 Task: Look for space in Burgess Hill, United Kingdom from 3rd August, 2023 to 17th August, 2023 for 3 adults, 1 child in price range Rs.3000 to Rs.15000. Place can be entire place with 3 bedrooms having 4 beds and 2 bathrooms. Property type can be house, flat, guest house. Amenities needed are: wifi. Booking option can be shelf check-in. Required host language is English.
Action: Mouse moved to (412, 55)
Screenshot: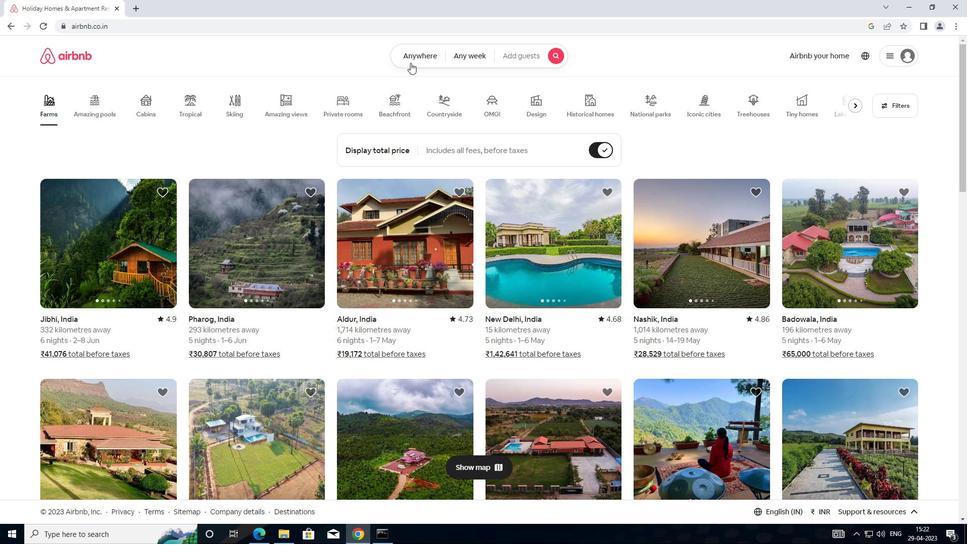 
Action: Mouse pressed left at (412, 55)
Screenshot: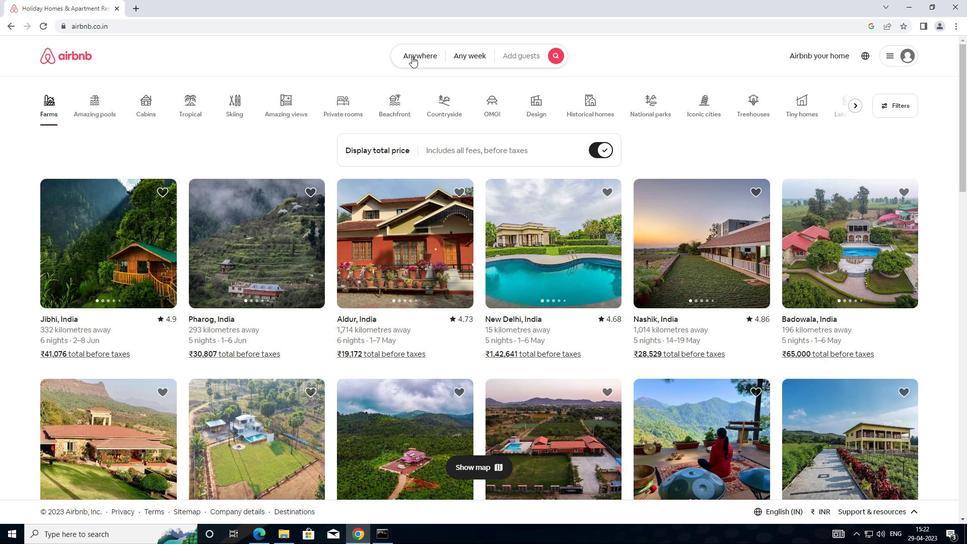 
Action: Mouse moved to (298, 93)
Screenshot: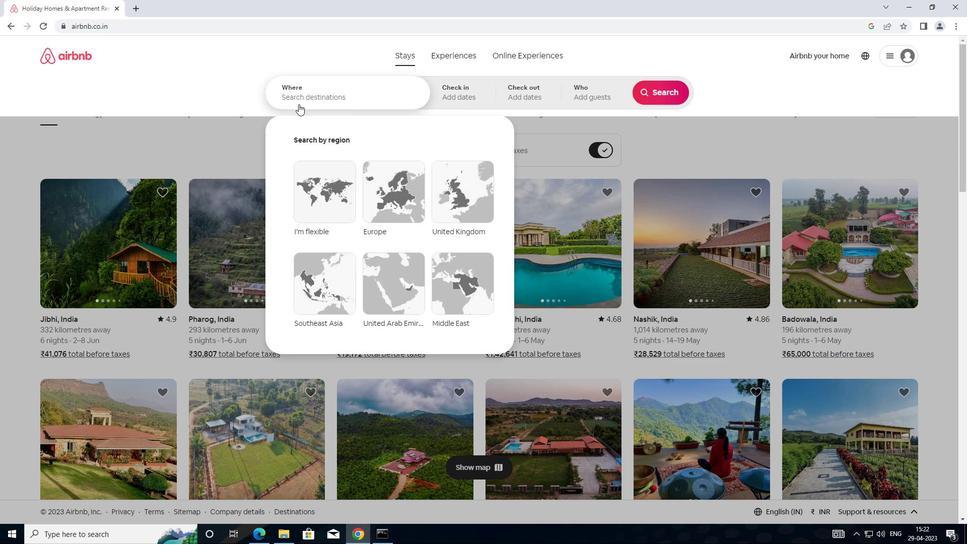 
Action: Mouse pressed left at (298, 93)
Screenshot: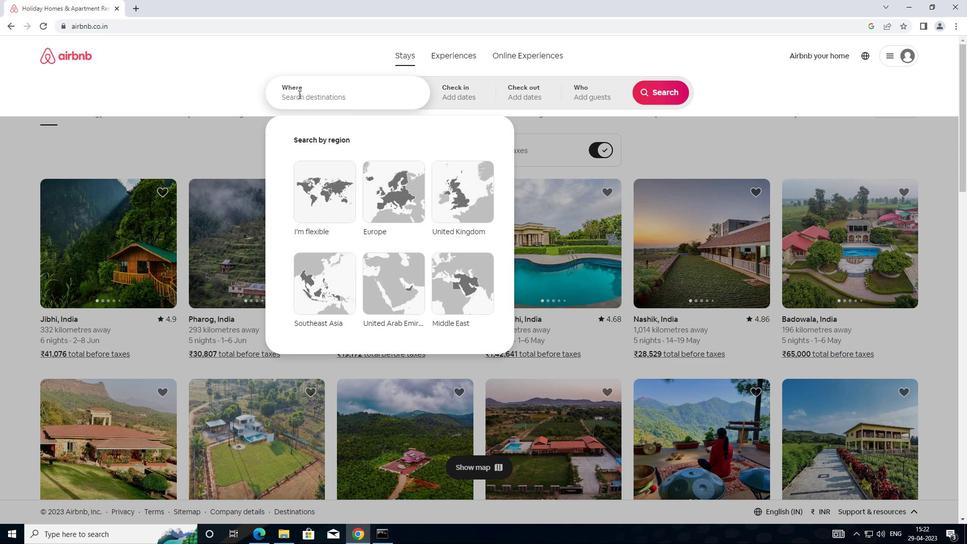 
Action: Mouse moved to (334, 103)
Screenshot: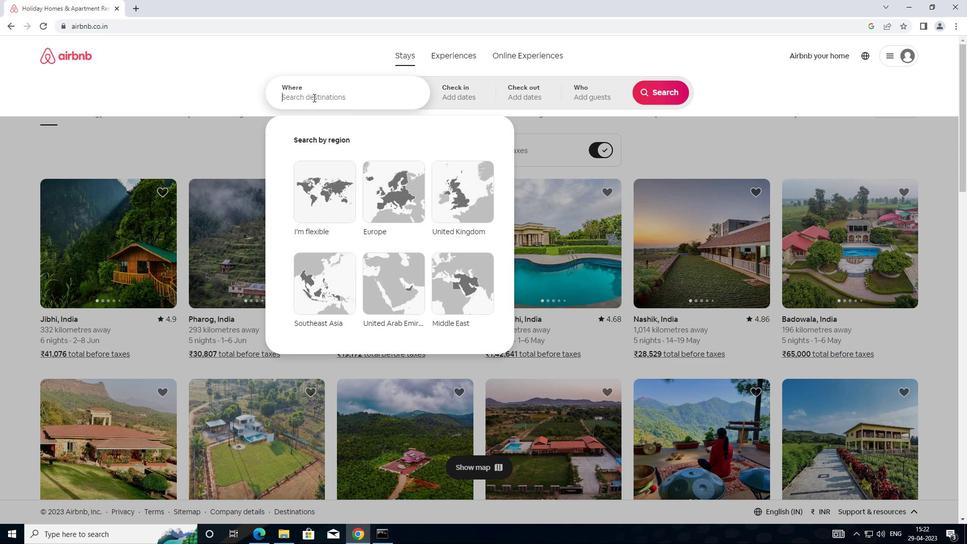 
Action: Key pressed <Key.shift>BURGESS<Key.space>HILL,<Key.shift>UNITED<Key.space>KINGDOM
Screenshot: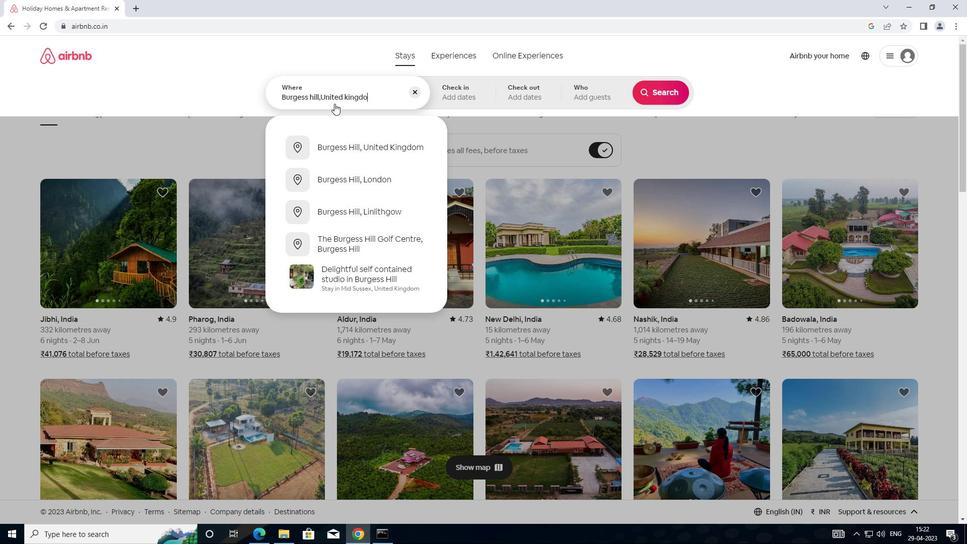 
Action: Mouse moved to (343, 151)
Screenshot: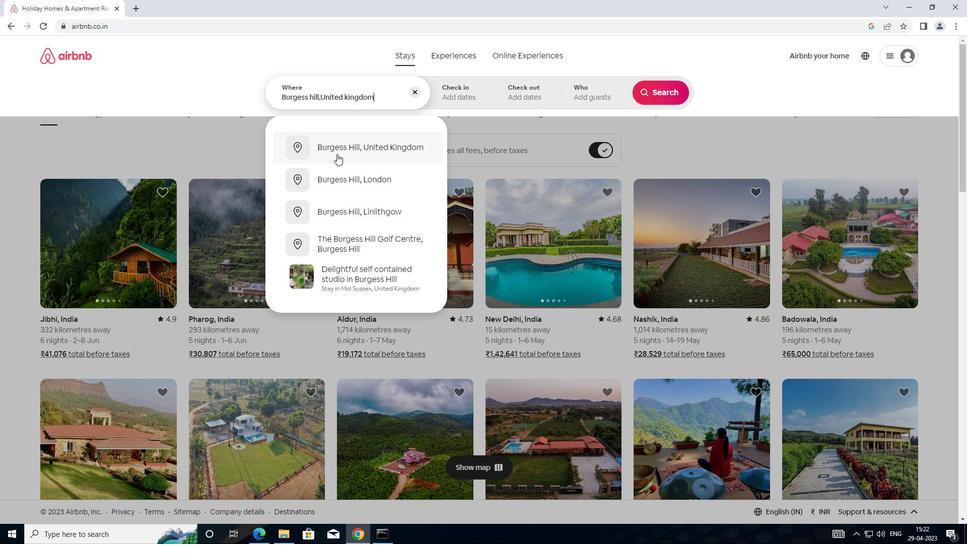 
Action: Mouse pressed left at (343, 151)
Screenshot: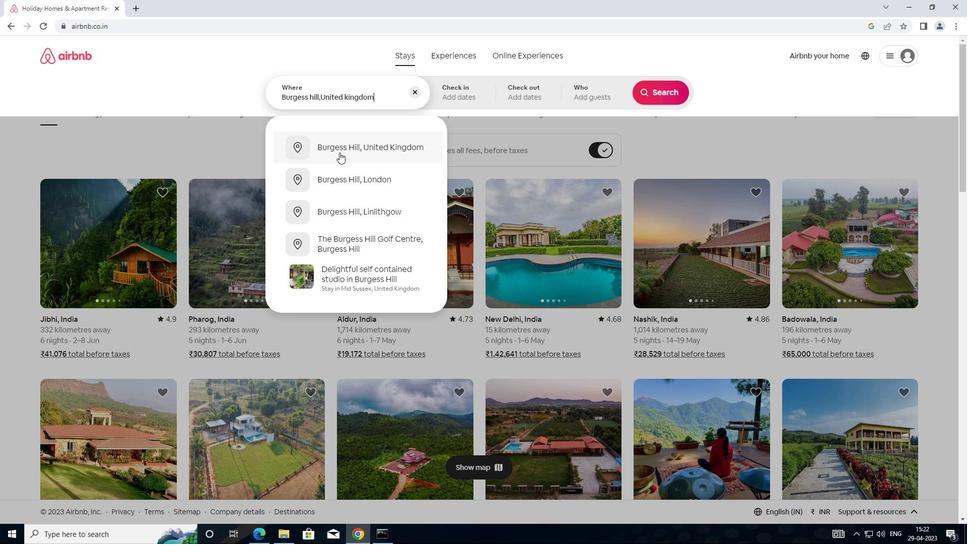 
Action: Mouse moved to (659, 175)
Screenshot: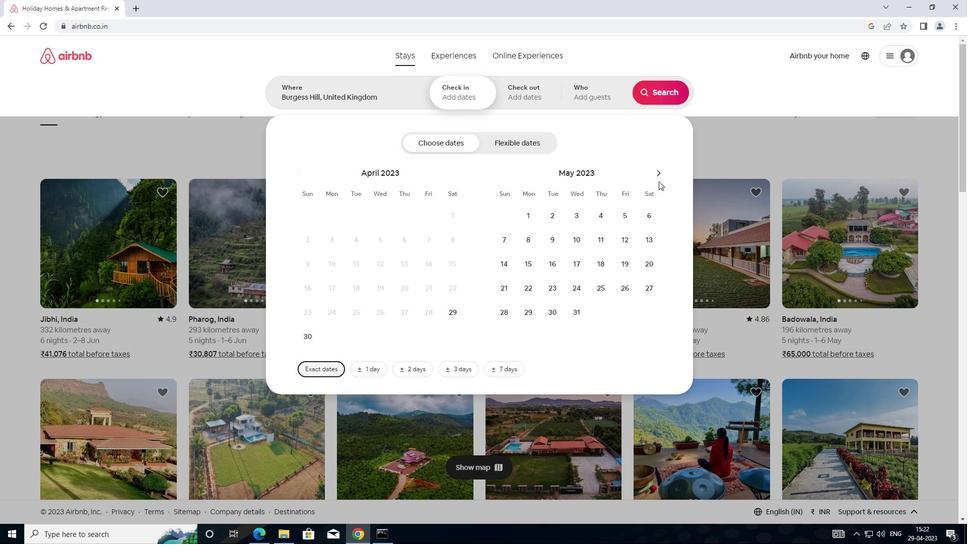 
Action: Mouse pressed left at (659, 175)
Screenshot: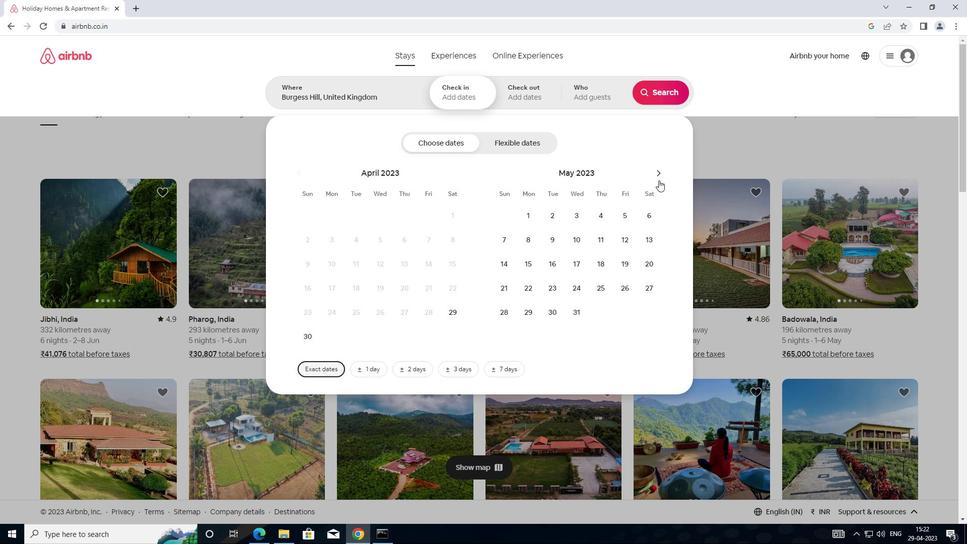 
Action: Mouse moved to (659, 175)
Screenshot: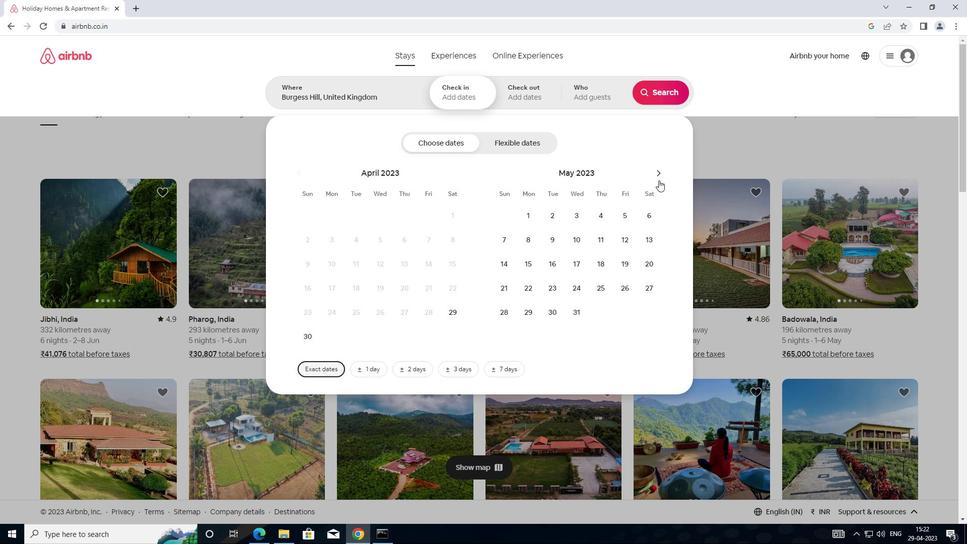 
Action: Mouse pressed left at (659, 175)
Screenshot: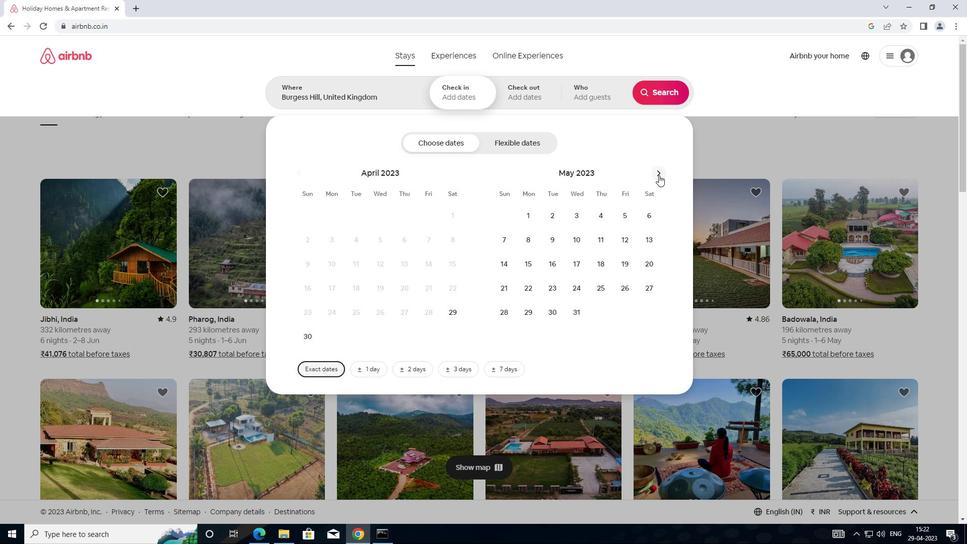 
Action: Mouse pressed left at (659, 175)
Screenshot: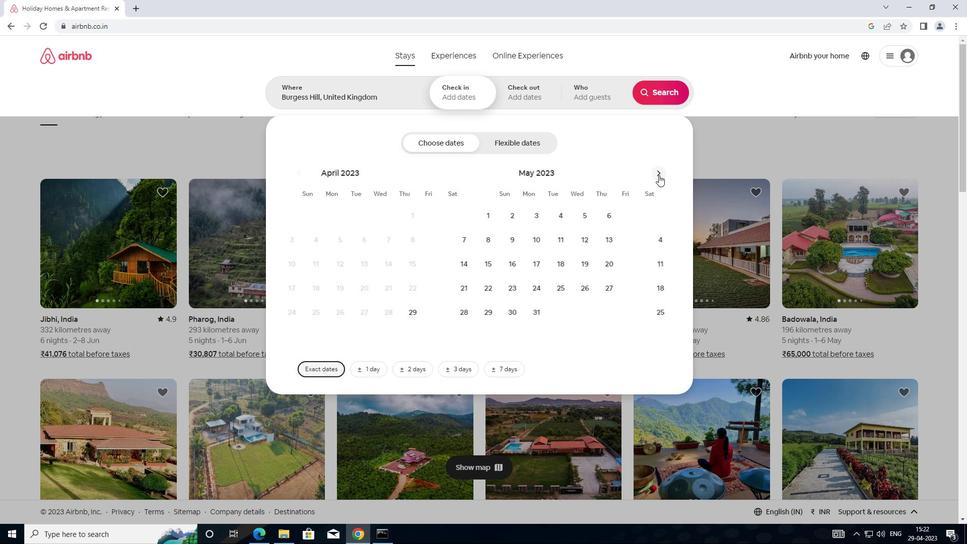 
Action: Mouse pressed left at (659, 175)
Screenshot: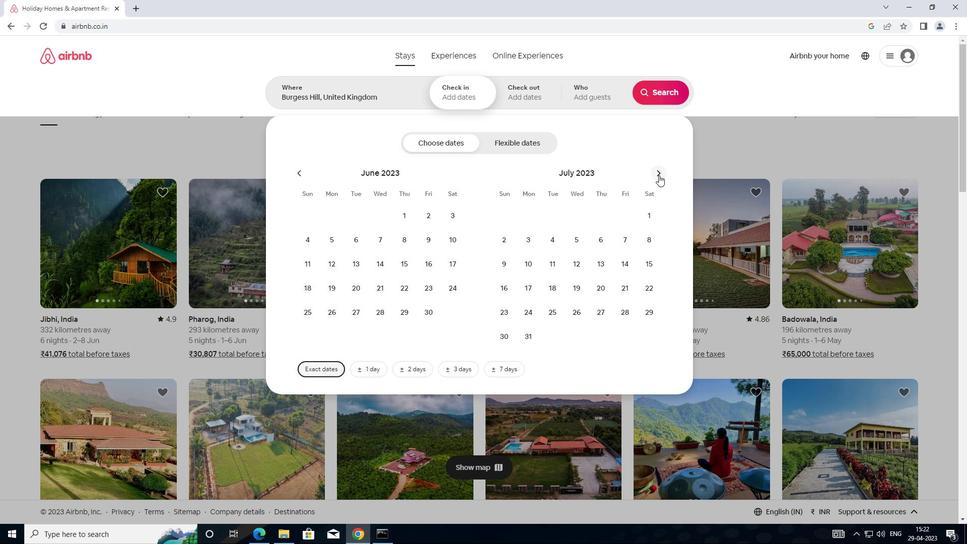 
Action: Mouse moved to (603, 219)
Screenshot: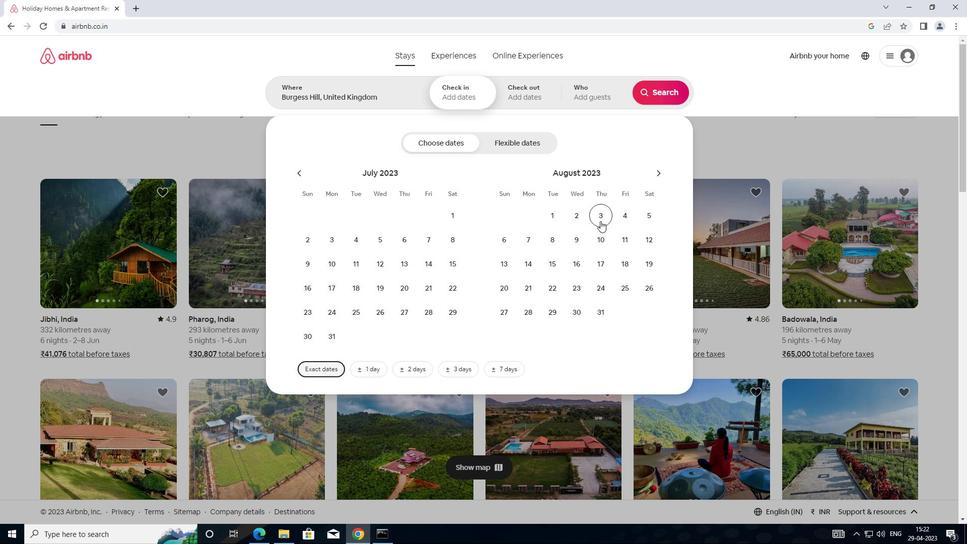 
Action: Mouse pressed left at (603, 219)
Screenshot: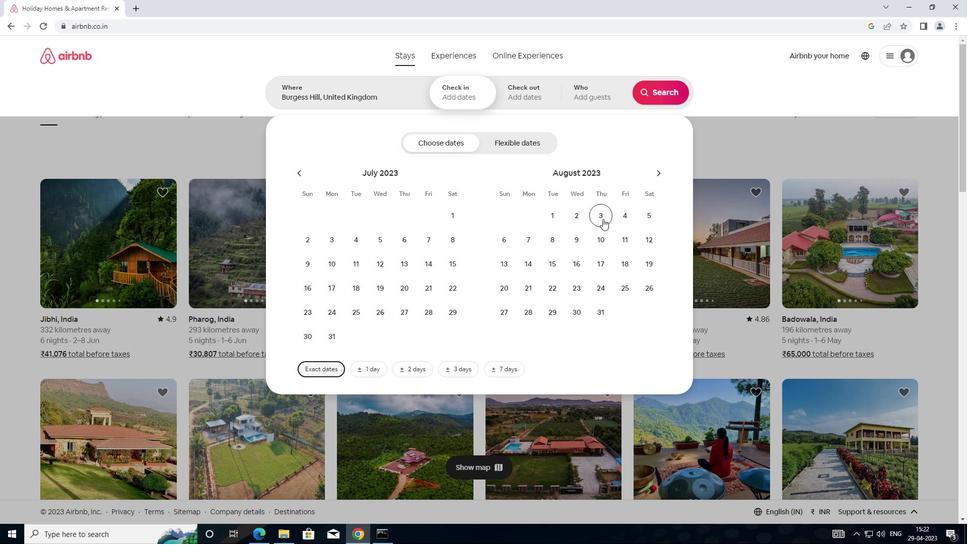 
Action: Mouse moved to (608, 260)
Screenshot: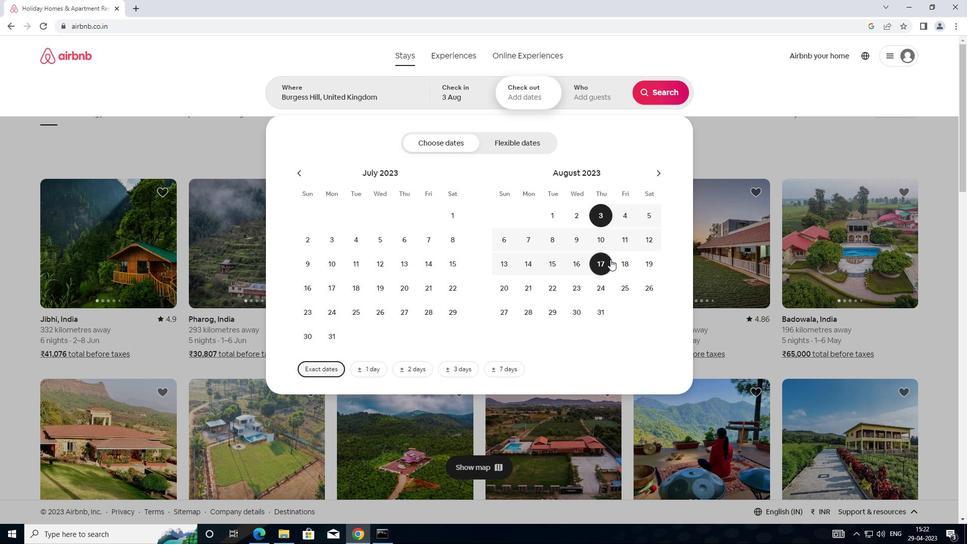 
Action: Mouse pressed left at (608, 260)
Screenshot: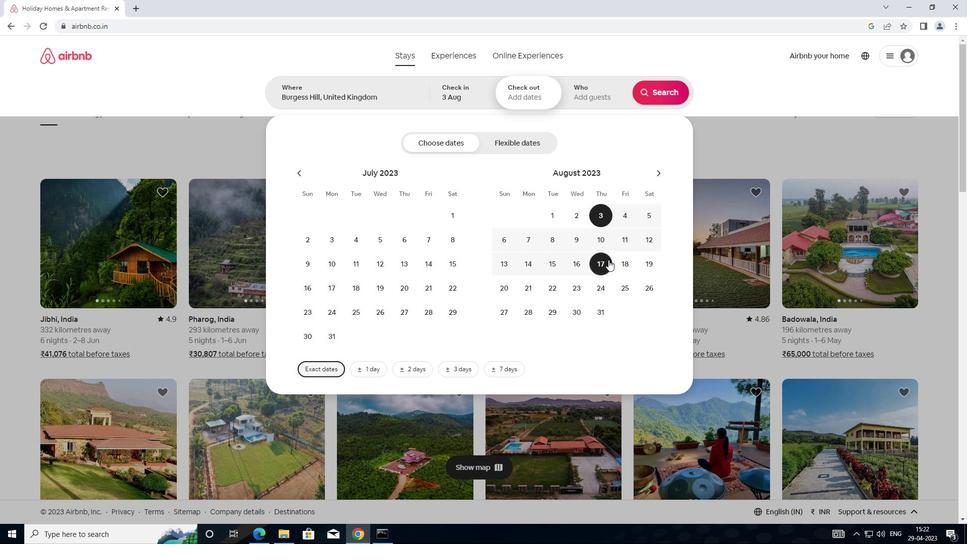 
Action: Mouse moved to (595, 97)
Screenshot: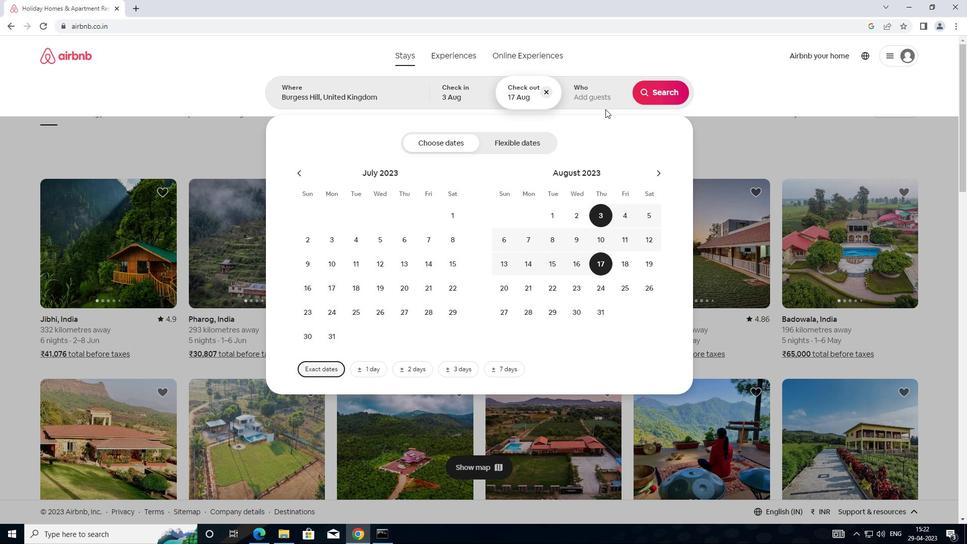 
Action: Mouse pressed left at (595, 97)
Screenshot: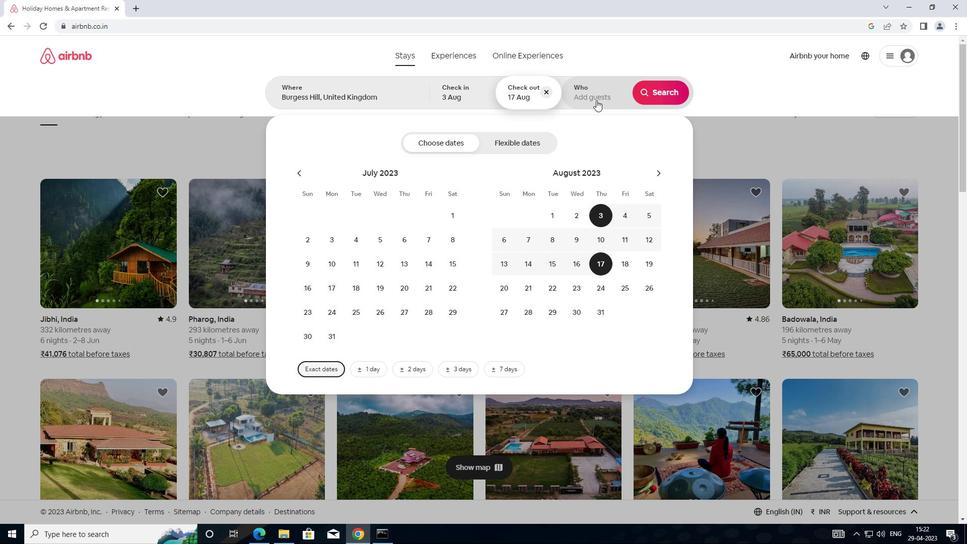 
Action: Mouse moved to (662, 146)
Screenshot: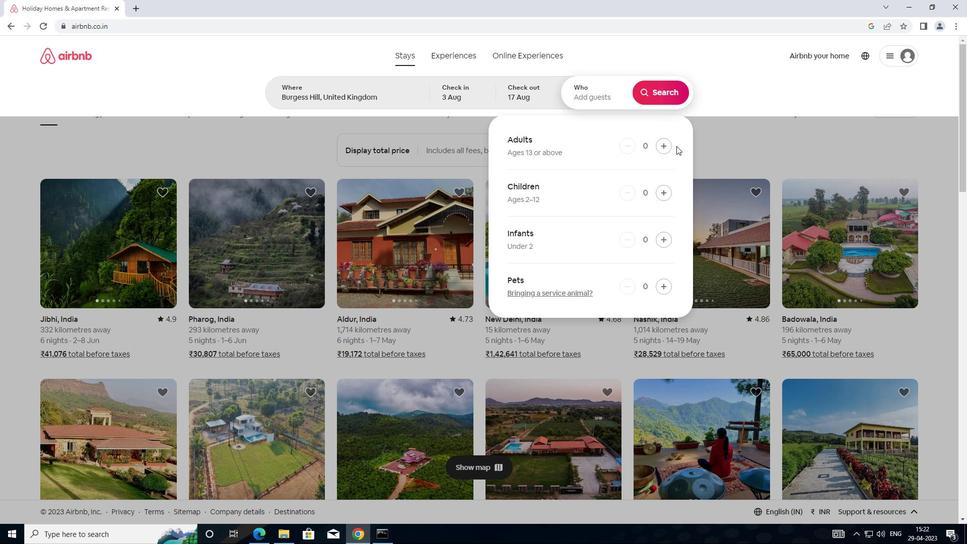 
Action: Mouse pressed left at (662, 146)
Screenshot: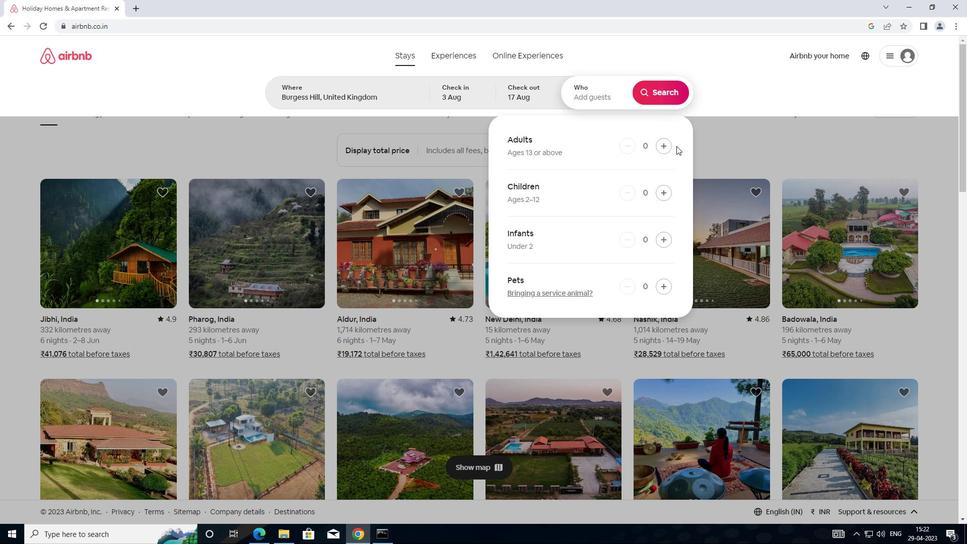 
Action: Mouse moved to (662, 145)
Screenshot: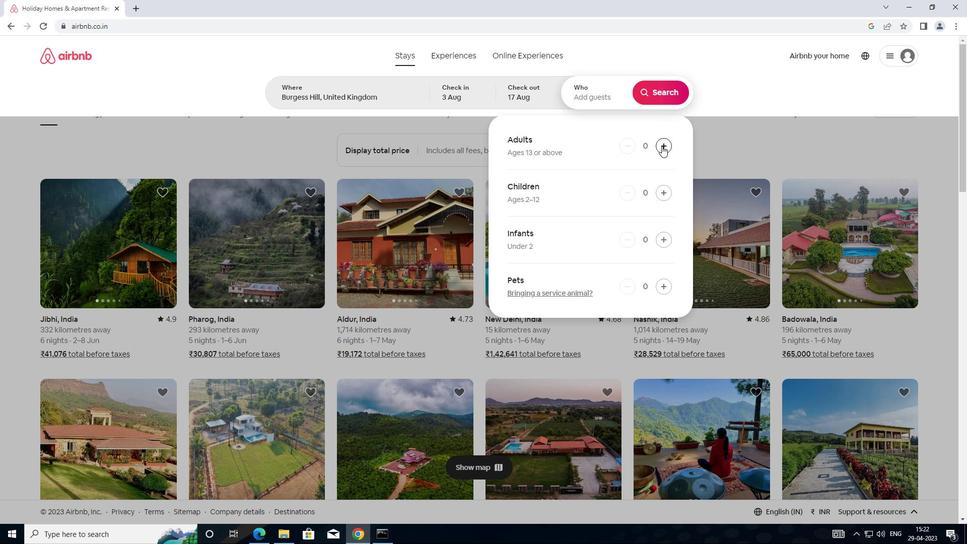 
Action: Mouse pressed left at (662, 145)
Screenshot: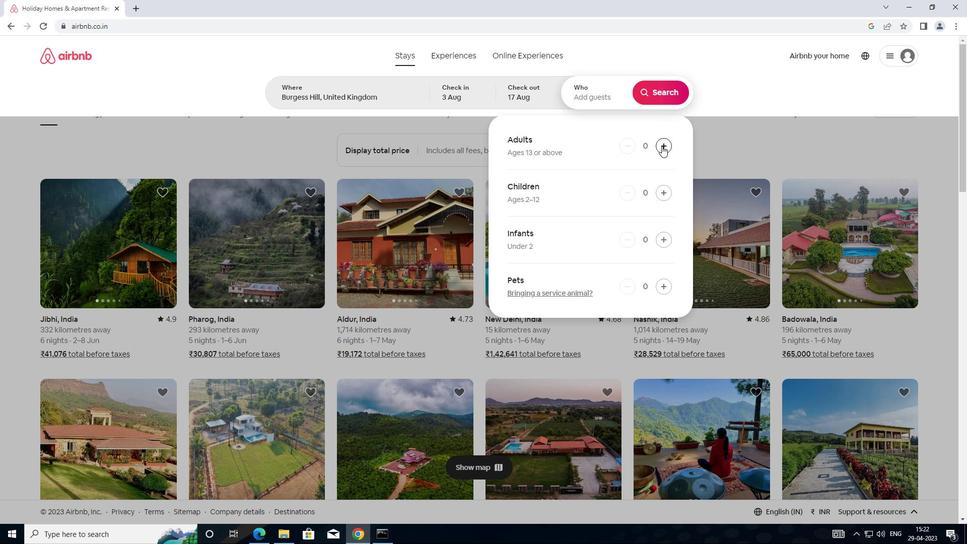 
Action: Mouse moved to (662, 146)
Screenshot: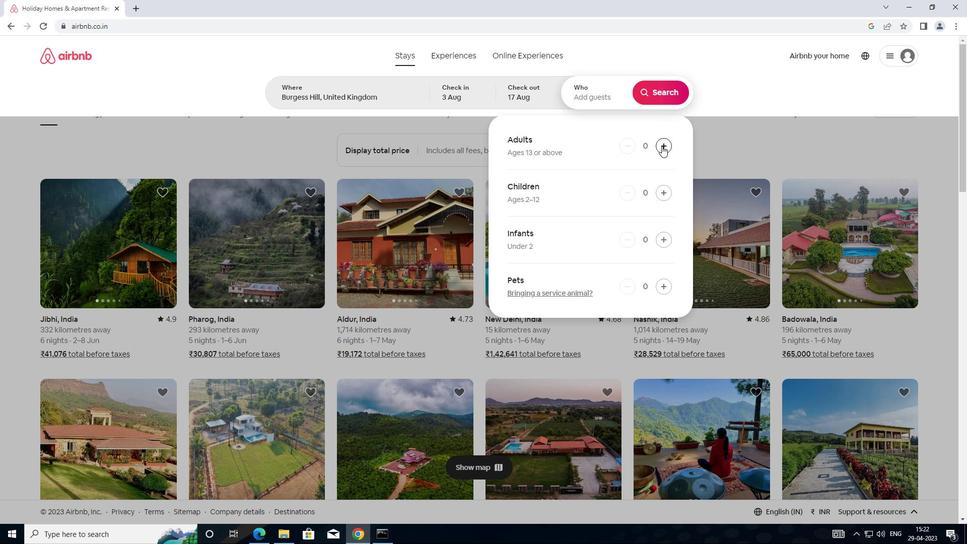 
Action: Mouse pressed left at (662, 146)
Screenshot: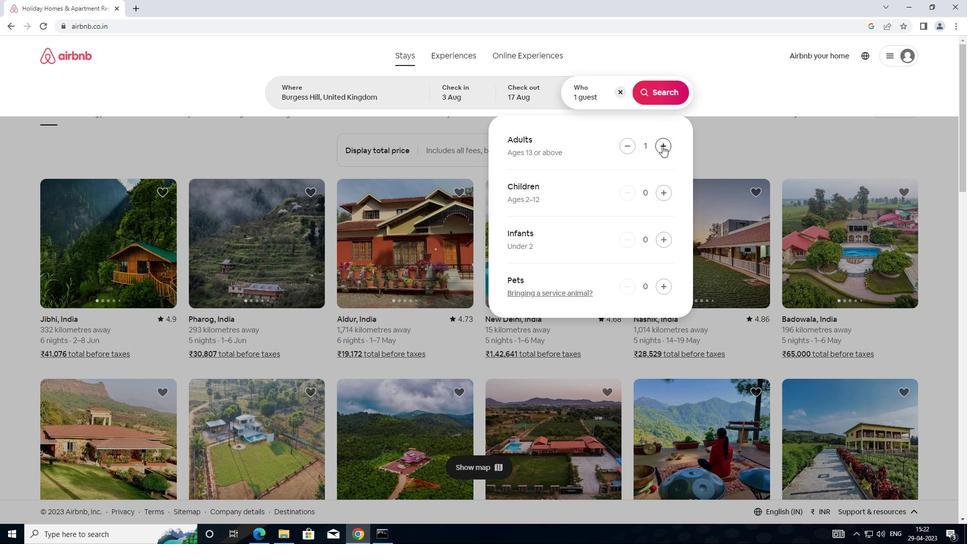 
Action: Mouse moved to (663, 195)
Screenshot: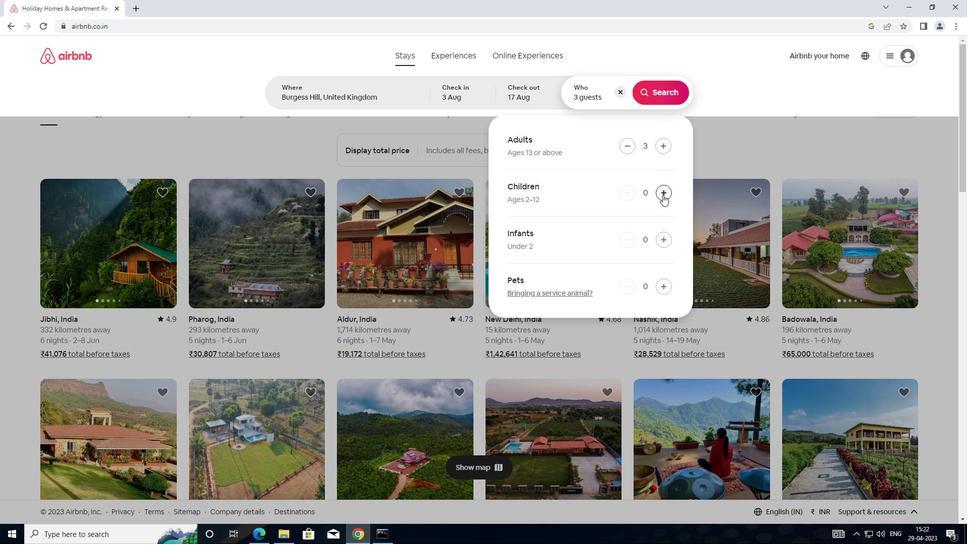
Action: Mouse pressed left at (663, 195)
Screenshot: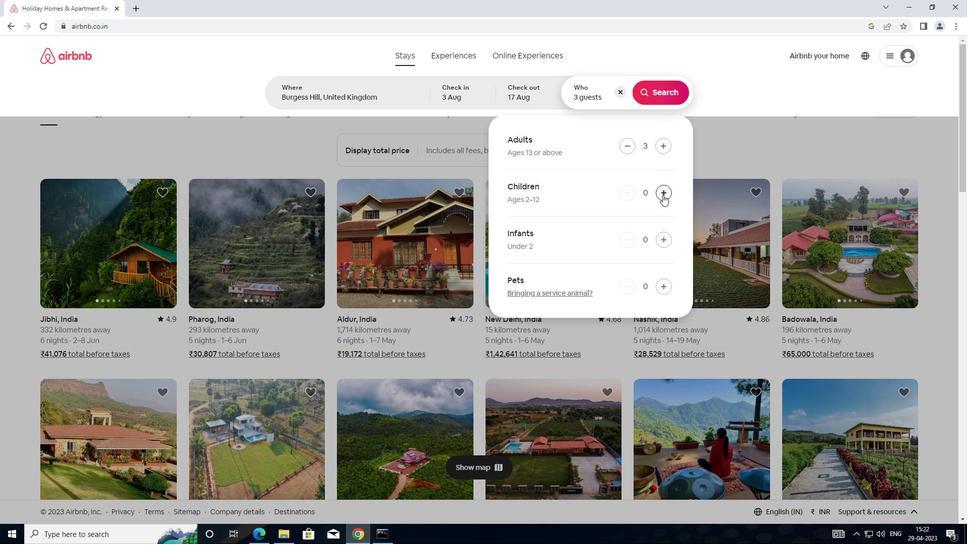
Action: Mouse moved to (674, 91)
Screenshot: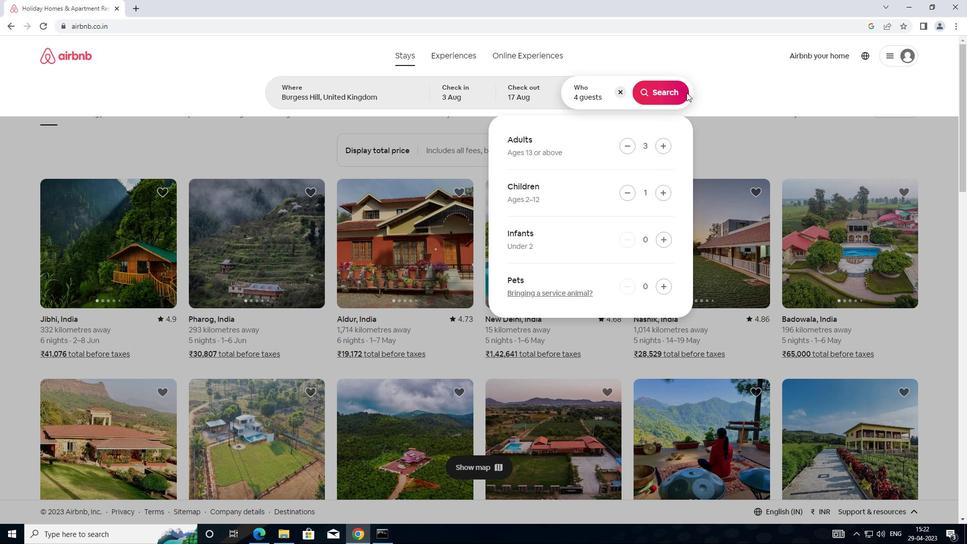 
Action: Mouse pressed left at (674, 91)
Screenshot: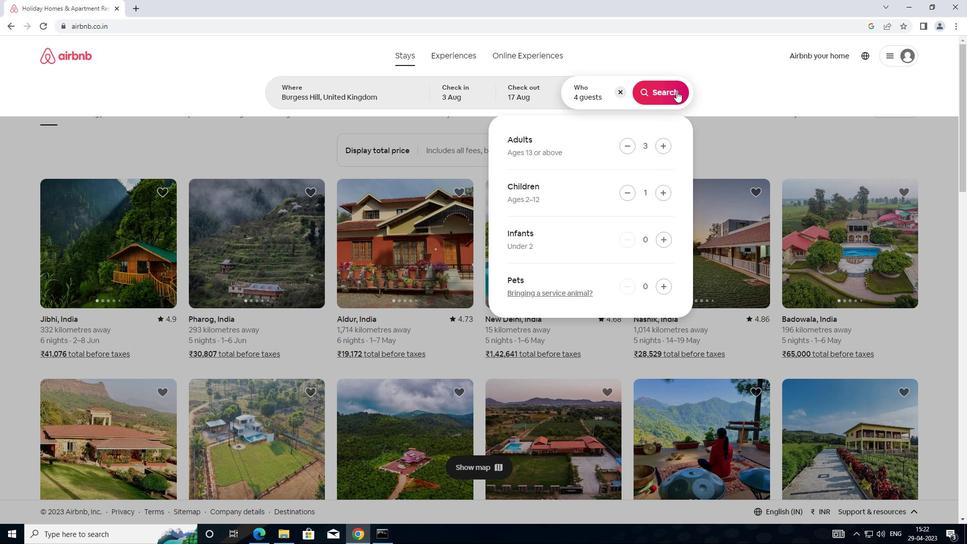 
Action: Mouse moved to (925, 94)
Screenshot: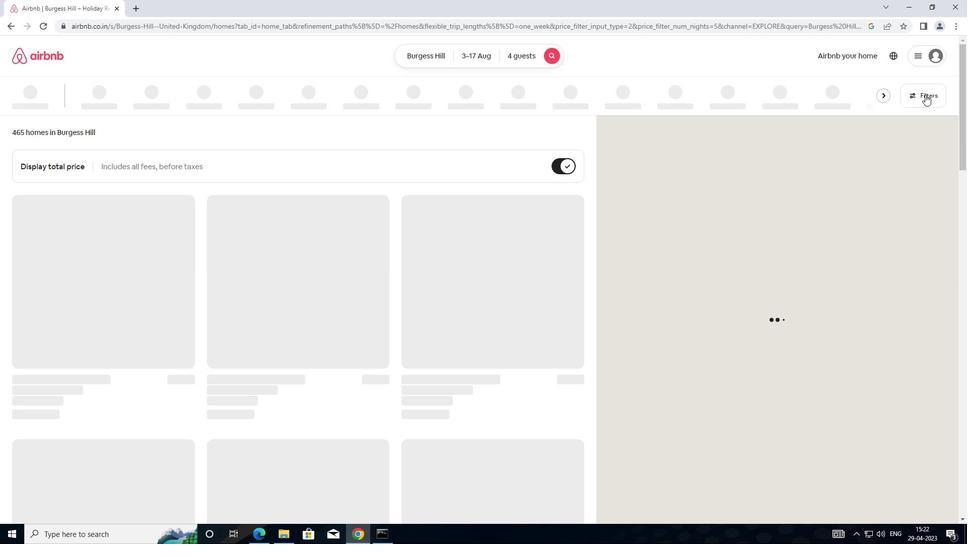 
Action: Mouse pressed left at (925, 94)
Screenshot: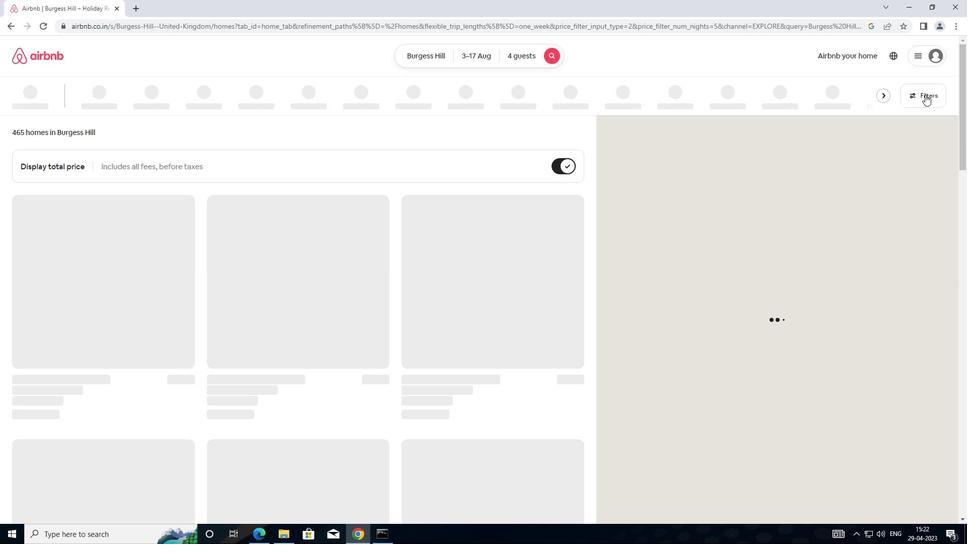 
Action: Mouse moved to (369, 226)
Screenshot: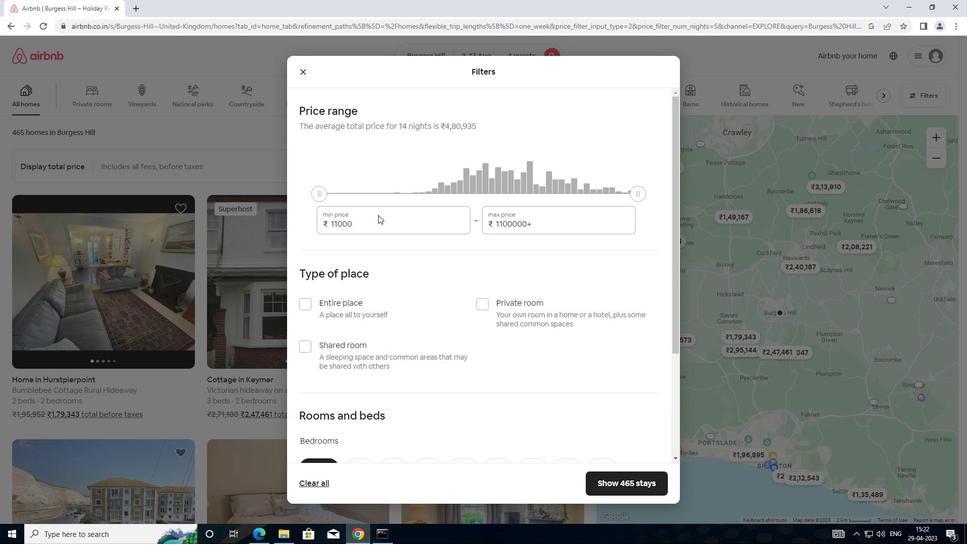 
Action: Mouse pressed left at (369, 226)
Screenshot: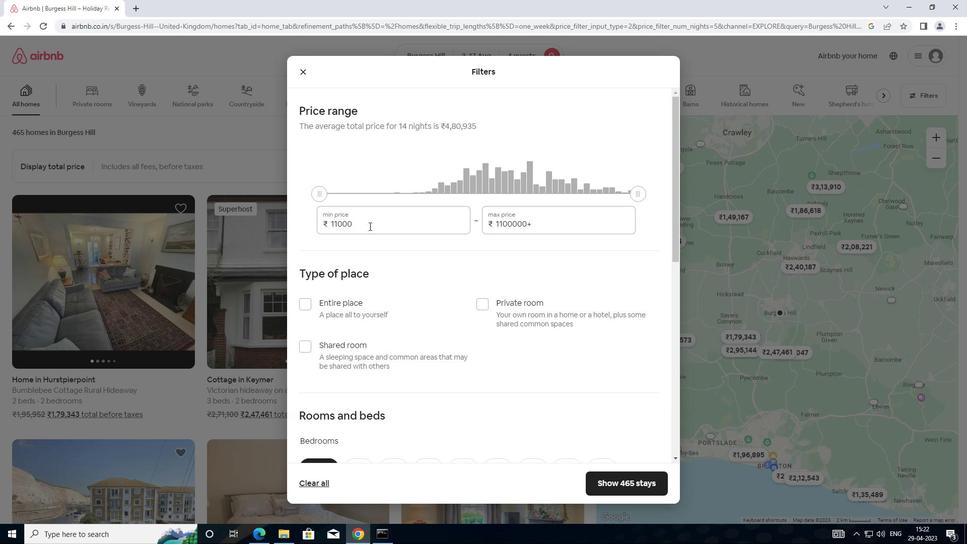 
Action: Mouse moved to (322, 228)
Screenshot: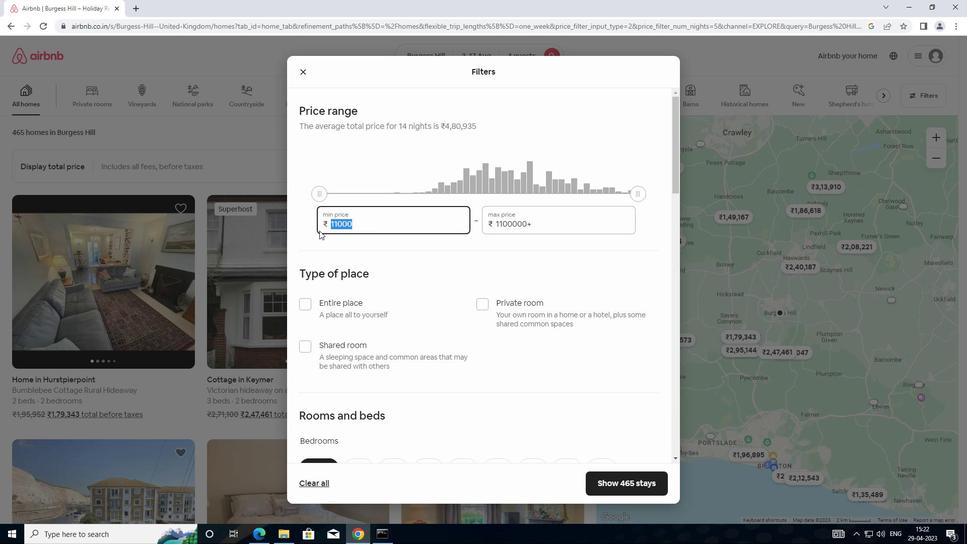 
Action: Key pressed 3000
Screenshot: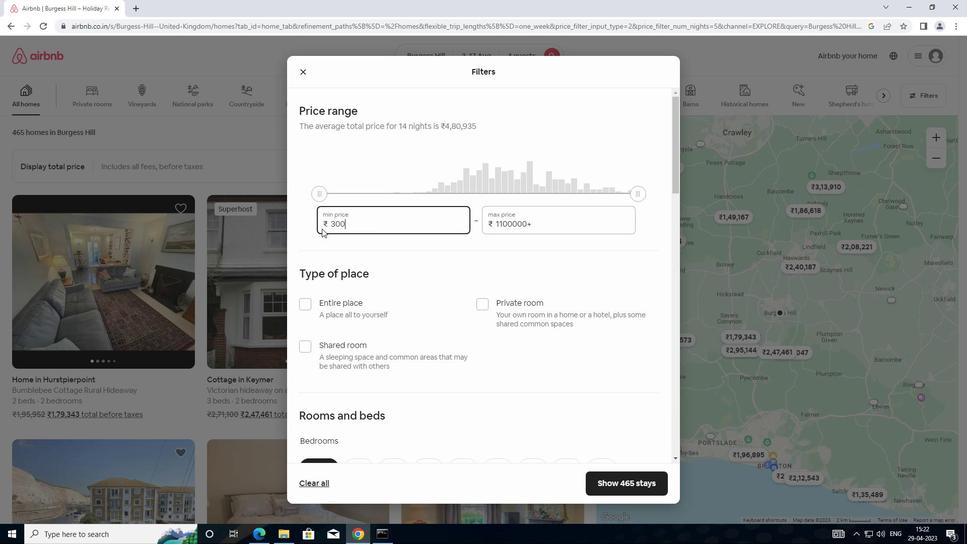 
Action: Mouse moved to (552, 229)
Screenshot: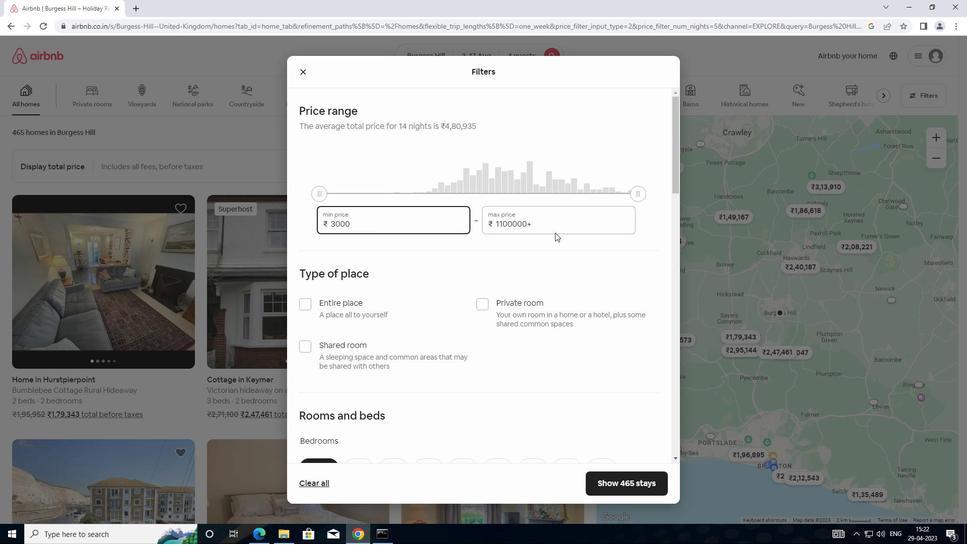 
Action: Mouse pressed left at (552, 229)
Screenshot: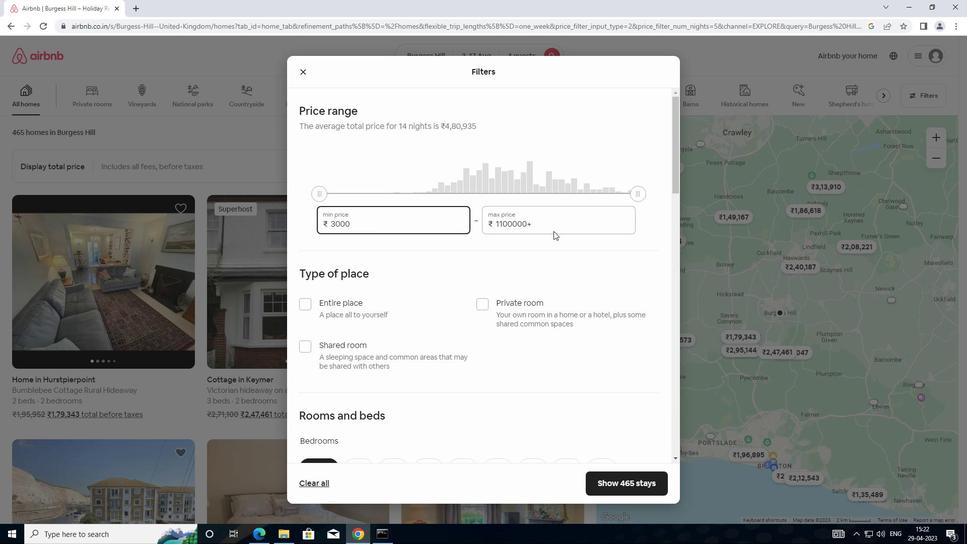 
Action: Mouse moved to (532, 224)
Screenshot: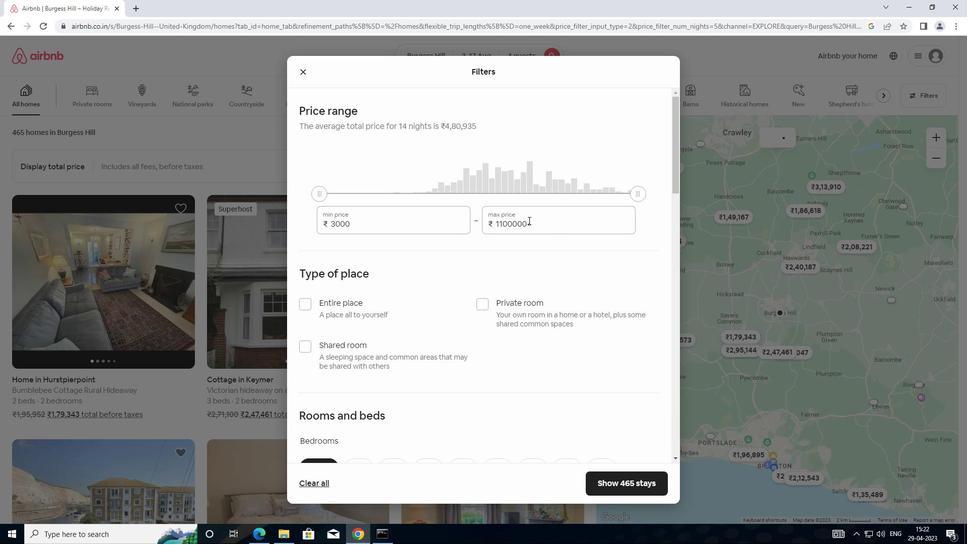 
Action: Mouse pressed left at (532, 224)
Screenshot: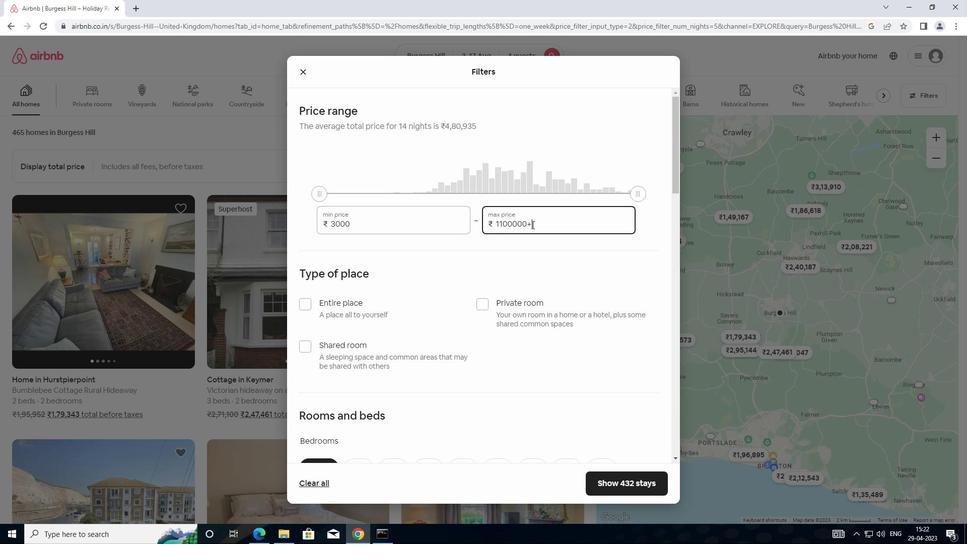 
Action: Mouse moved to (492, 228)
Screenshot: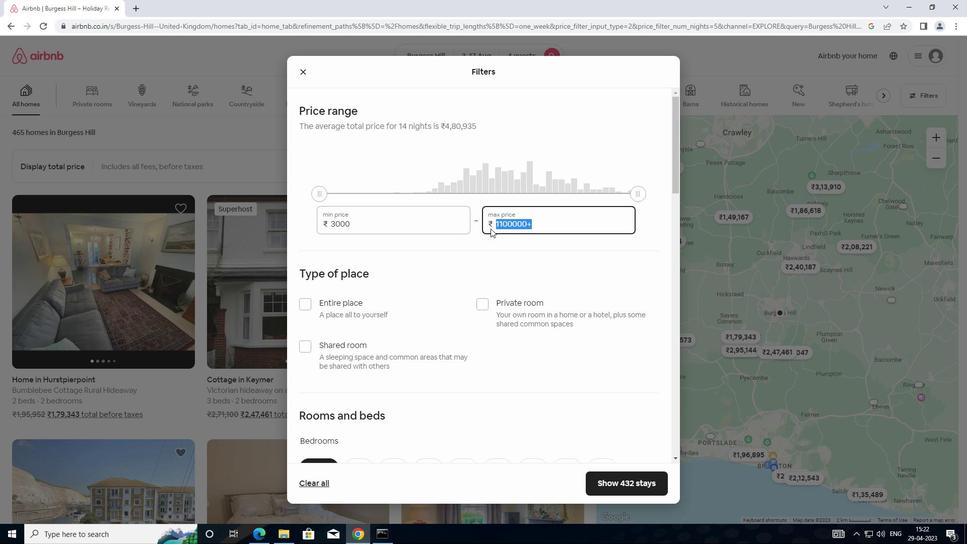 
Action: Key pressed 1
Screenshot: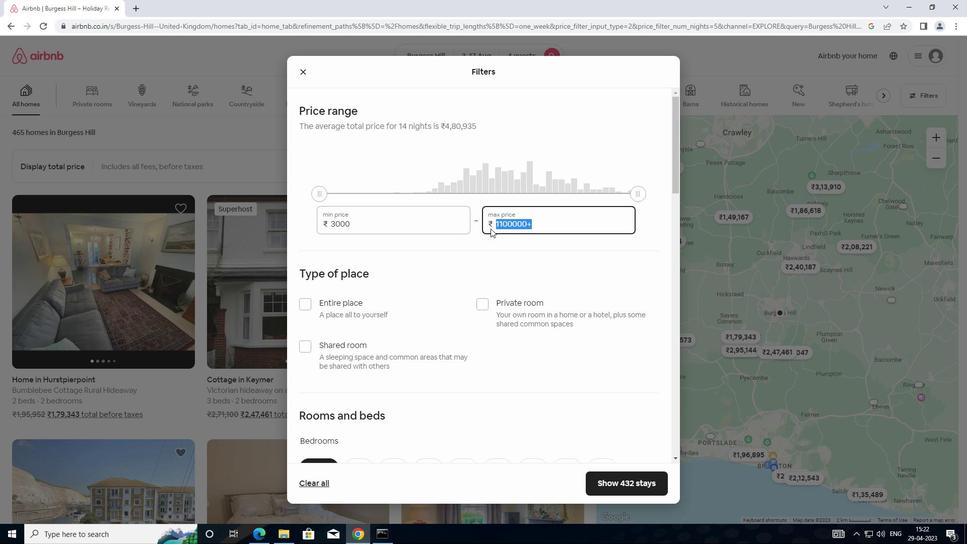 
Action: Mouse moved to (496, 228)
Screenshot: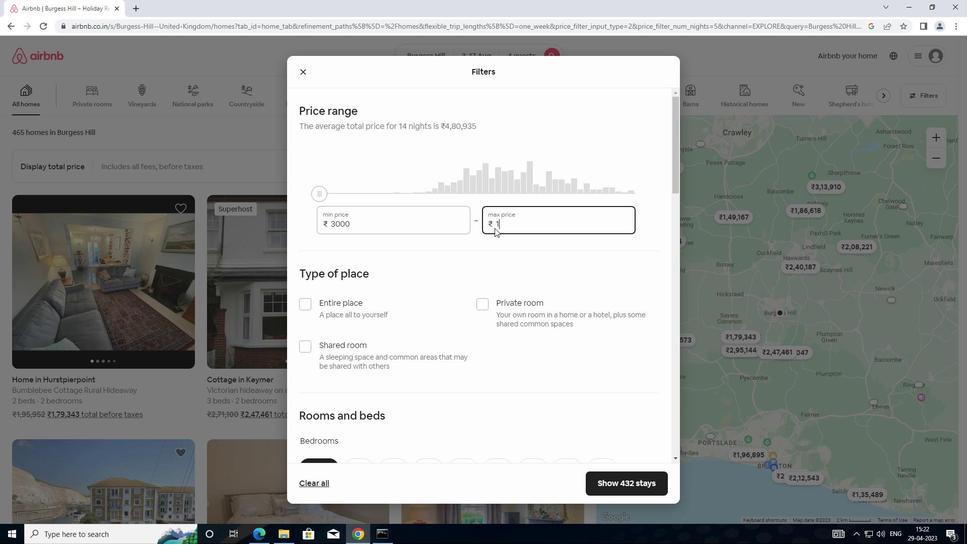 
Action: Key pressed 5
Screenshot: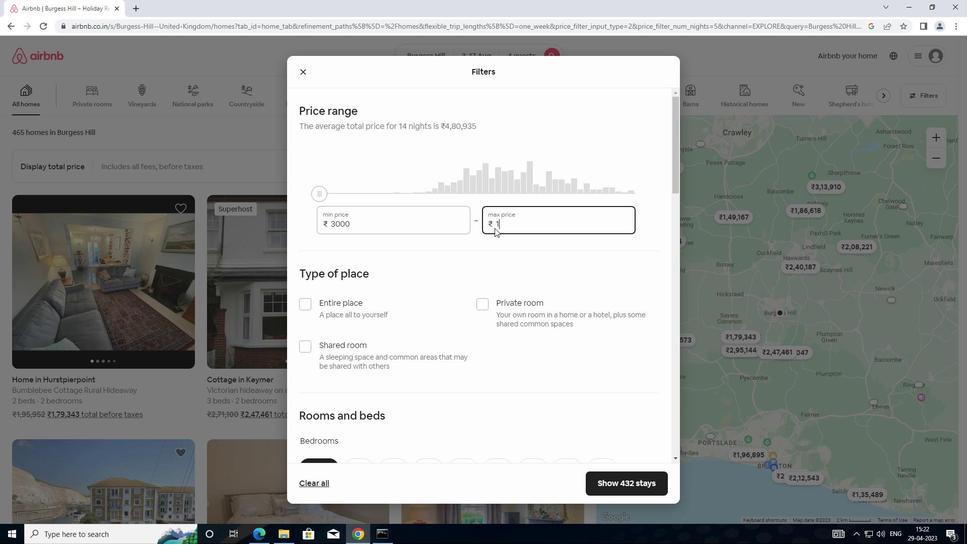 
Action: Mouse moved to (498, 227)
Screenshot: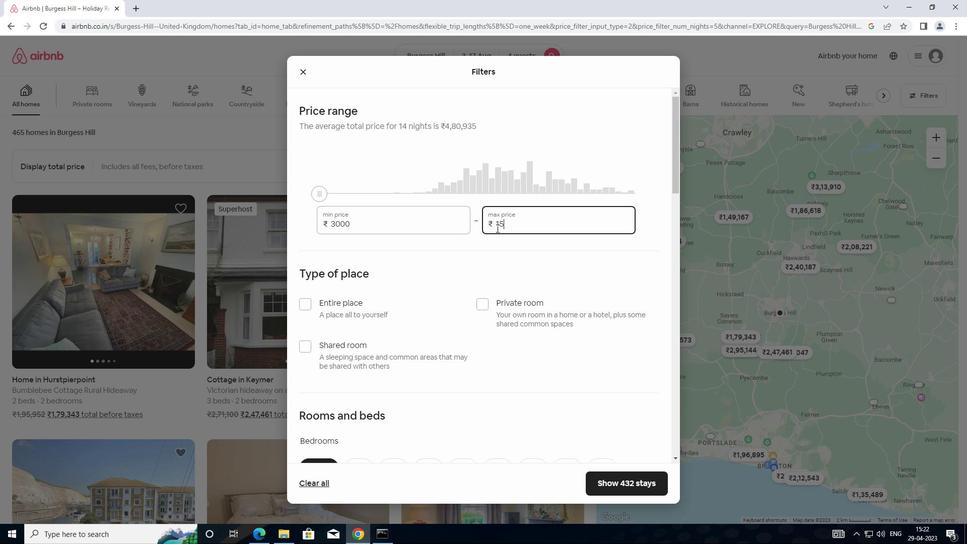 
Action: Key pressed 000
Screenshot: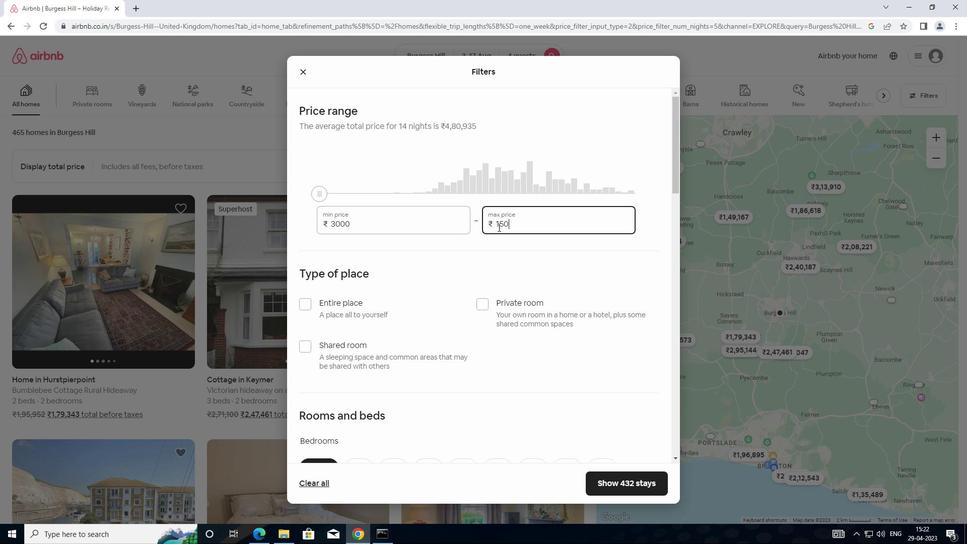 
Action: Mouse moved to (488, 255)
Screenshot: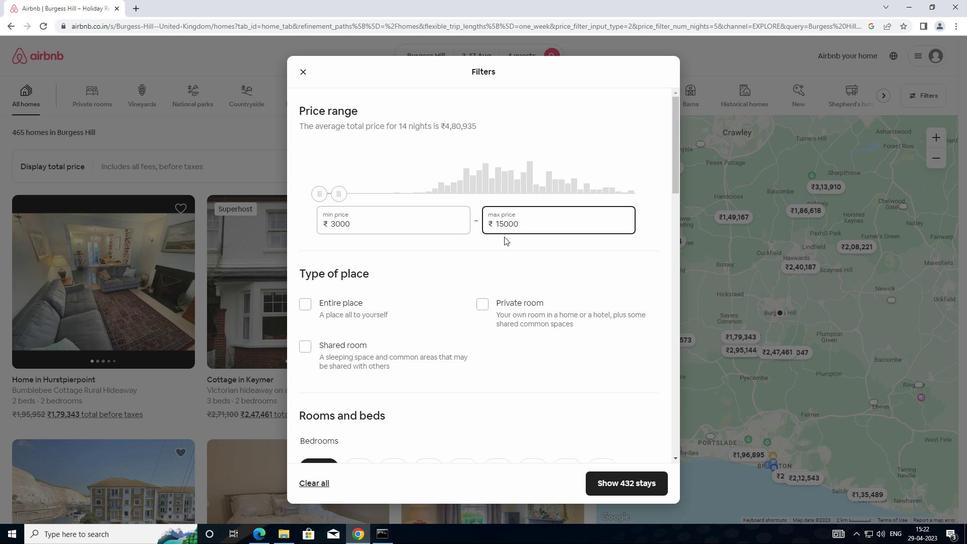 
Action: Mouse scrolled (488, 254) with delta (0, 0)
Screenshot: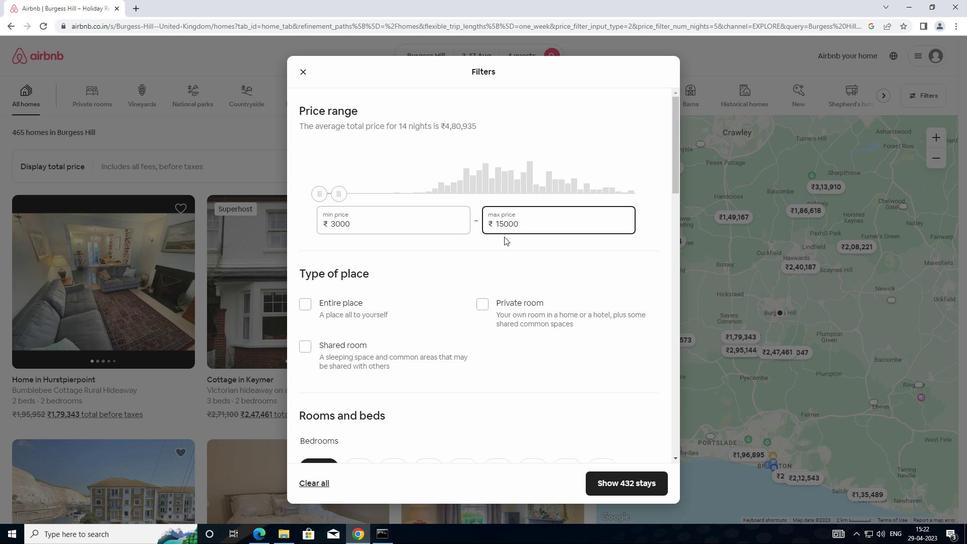 
Action: Mouse moved to (482, 260)
Screenshot: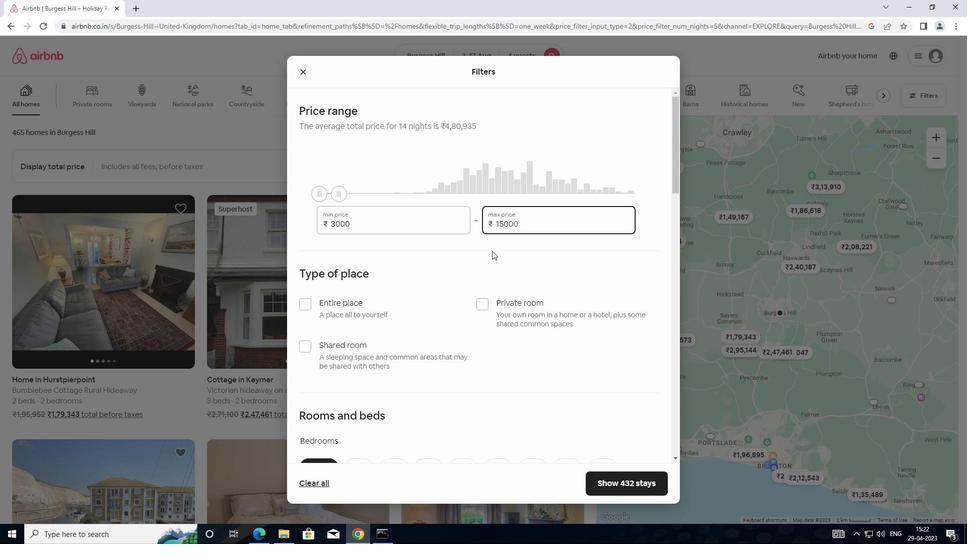 
Action: Mouse scrolled (482, 259) with delta (0, 0)
Screenshot: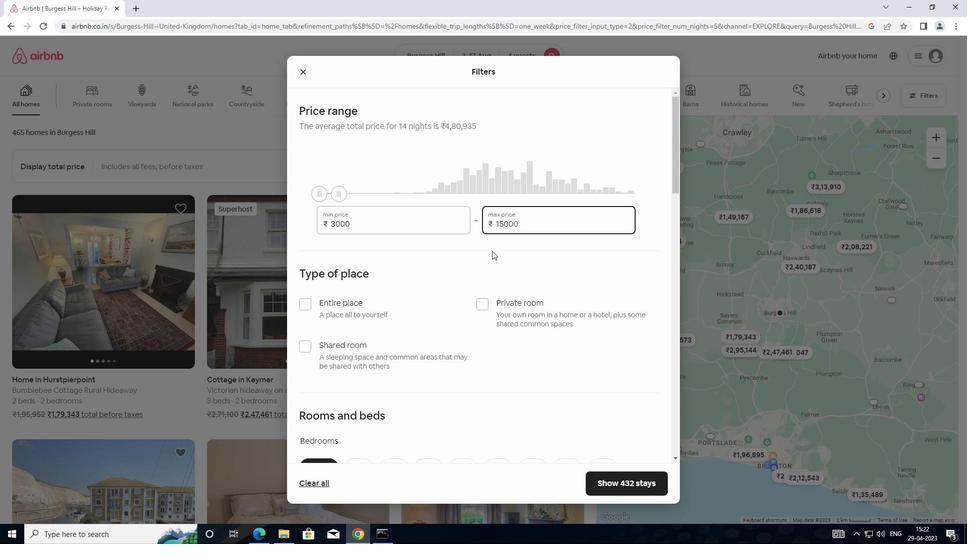 
Action: Mouse moved to (310, 206)
Screenshot: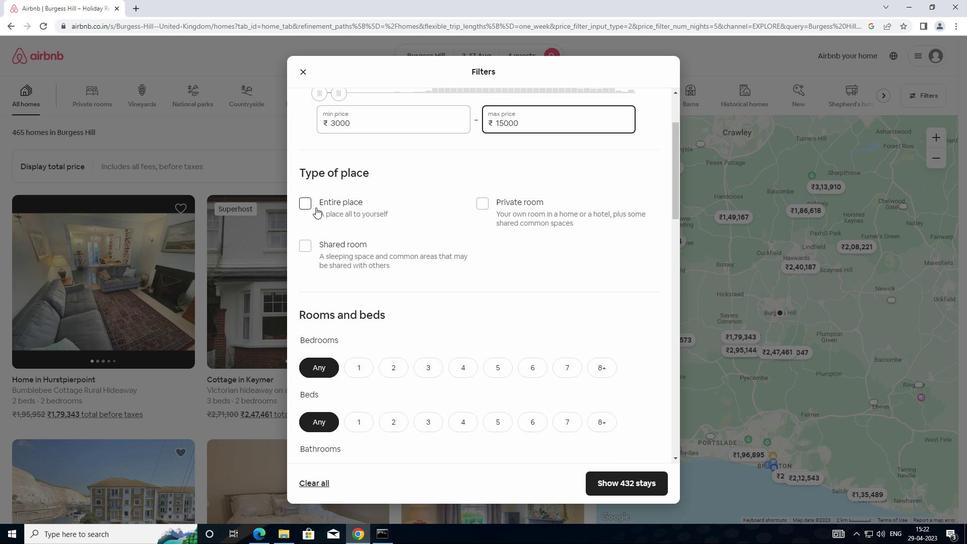 
Action: Mouse pressed left at (310, 206)
Screenshot: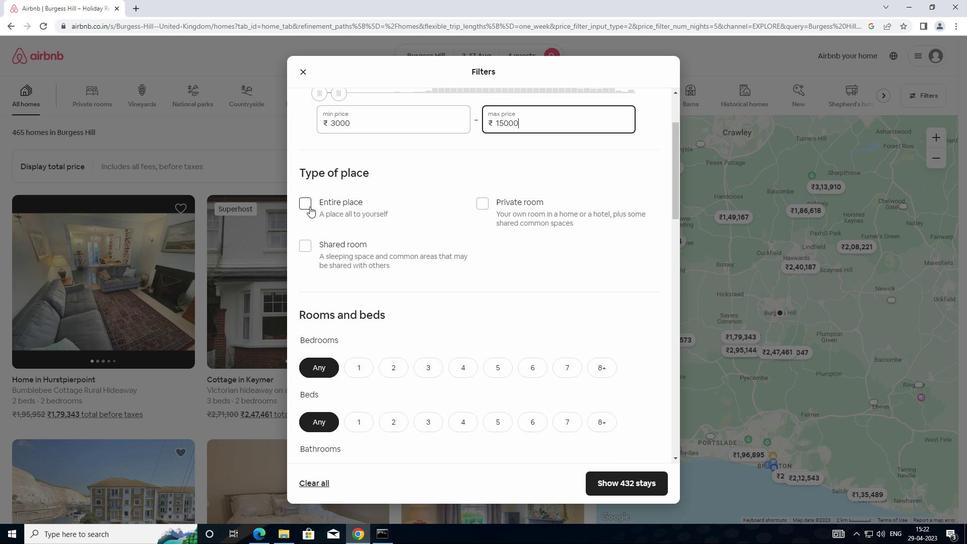 
Action: Mouse moved to (418, 243)
Screenshot: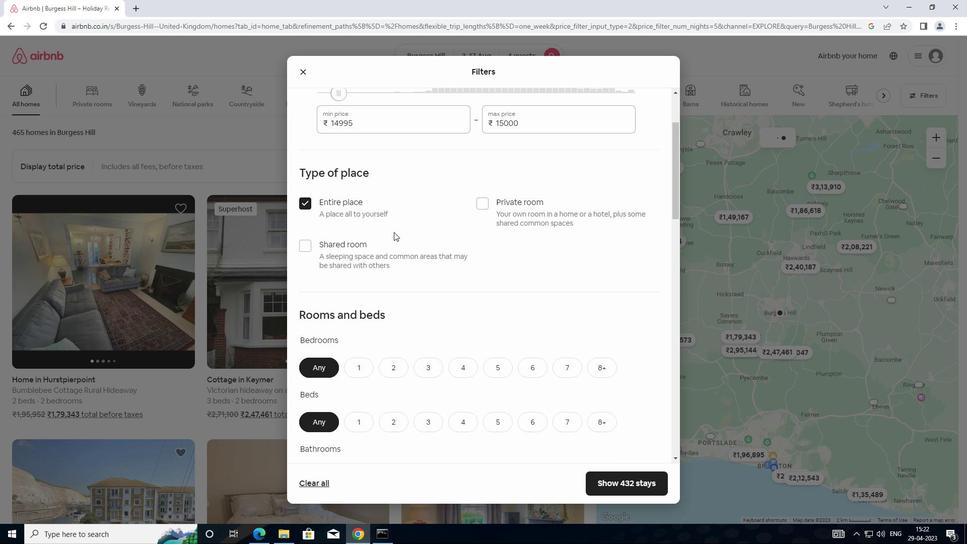 
Action: Mouse scrolled (418, 242) with delta (0, 0)
Screenshot: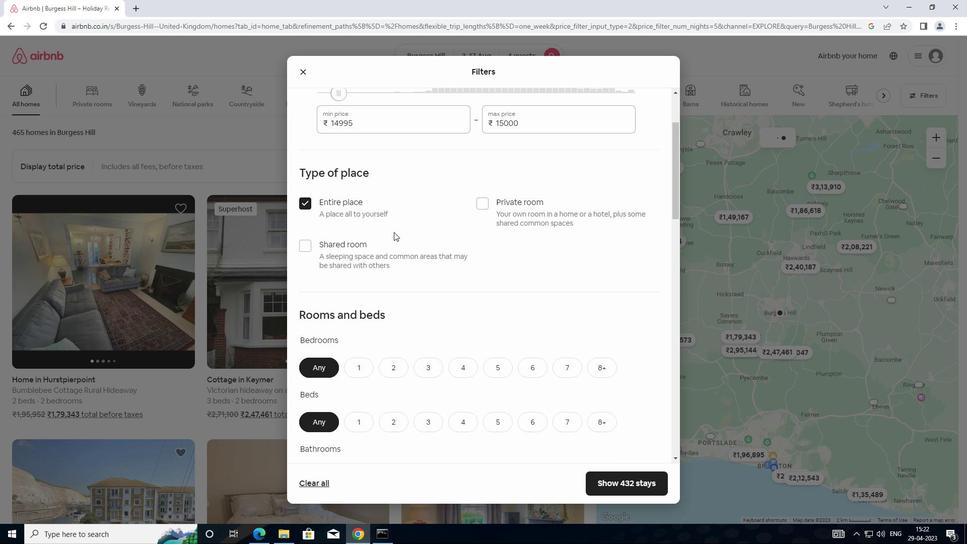 
Action: Mouse moved to (424, 253)
Screenshot: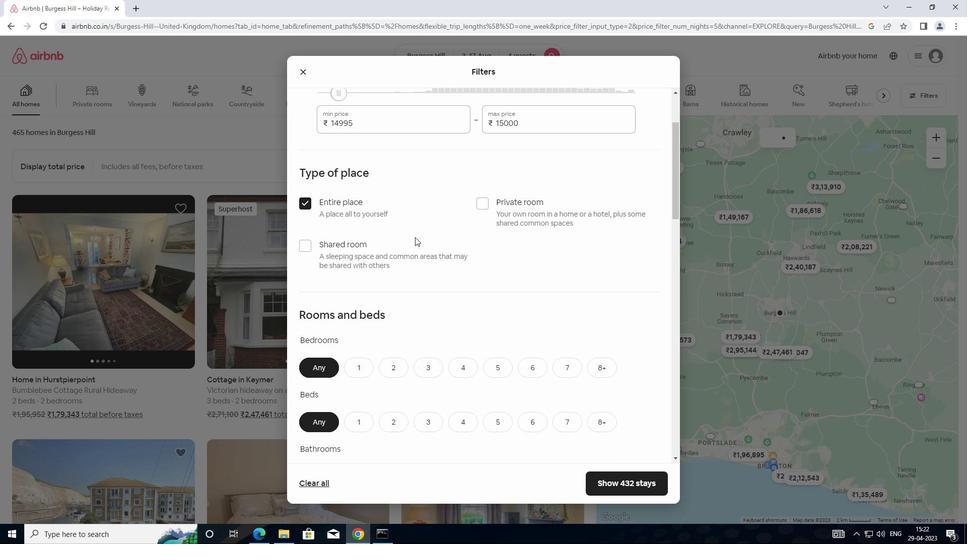 
Action: Mouse scrolled (424, 253) with delta (0, 0)
Screenshot: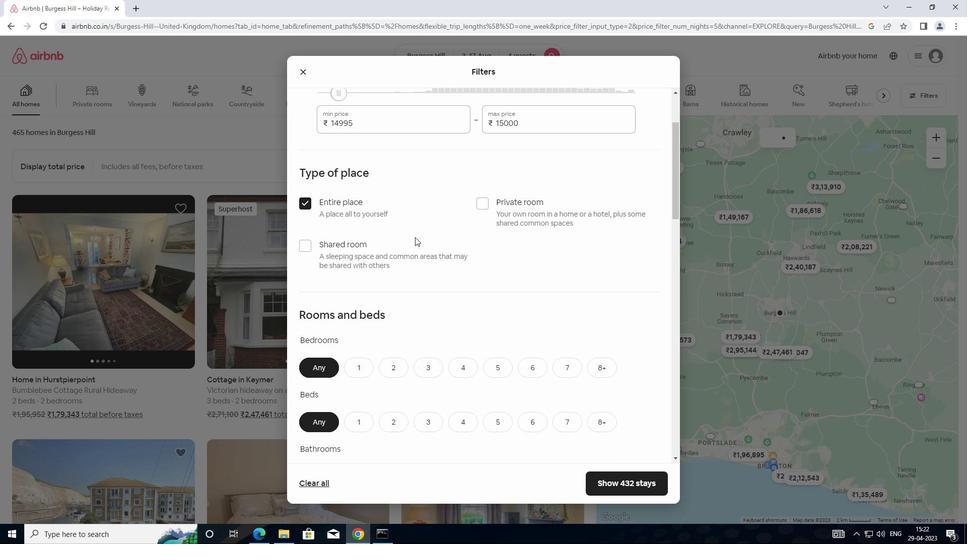 
Action: Mouse moved to (424, 254)
Screenshot: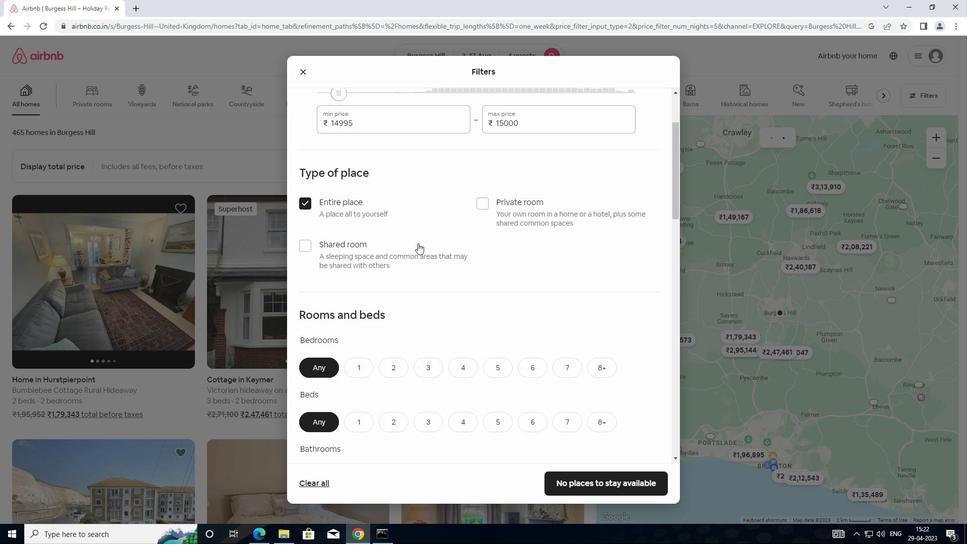 
Action: Mouse scrolled (424, 254) with delta (0, 0)
Screenshot: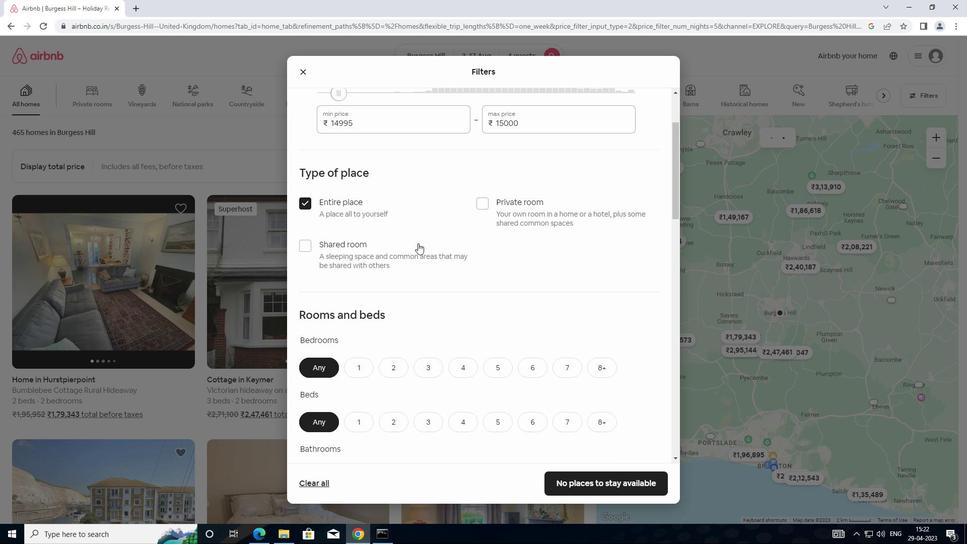 
Action: Mouse moved to (421, 216)
Screenshot: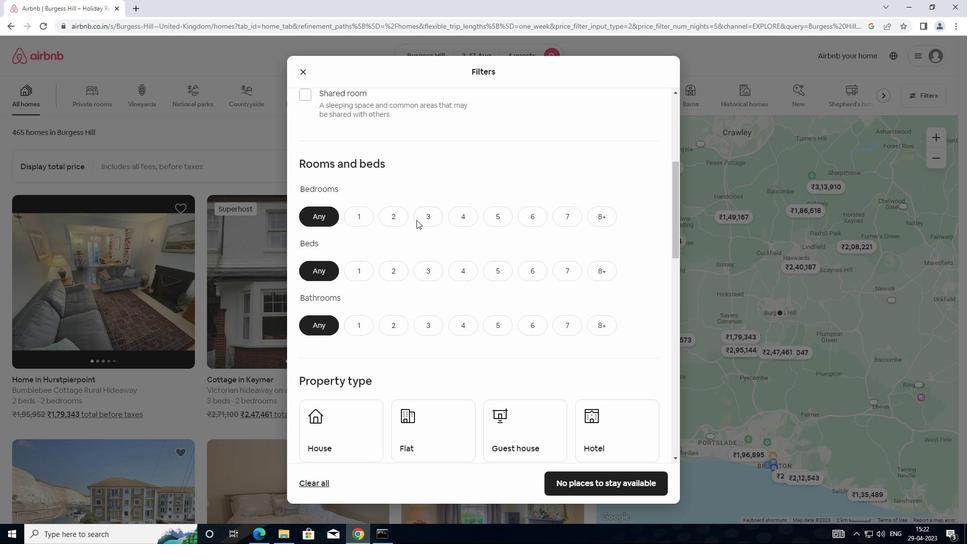 
Action: Mouse pressed left at (421, 216)
Screenshot: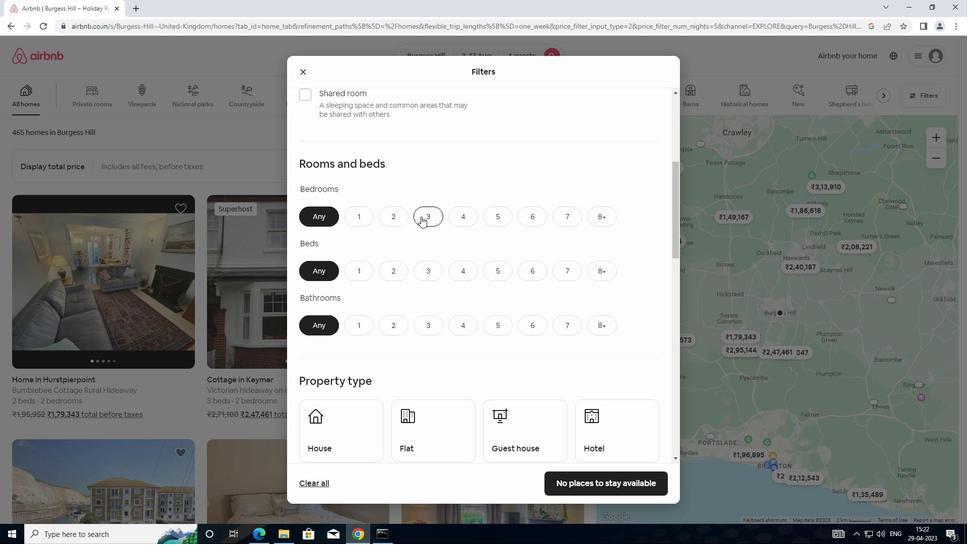 
Action: Mouse moved to (463, 276)
Screenshot: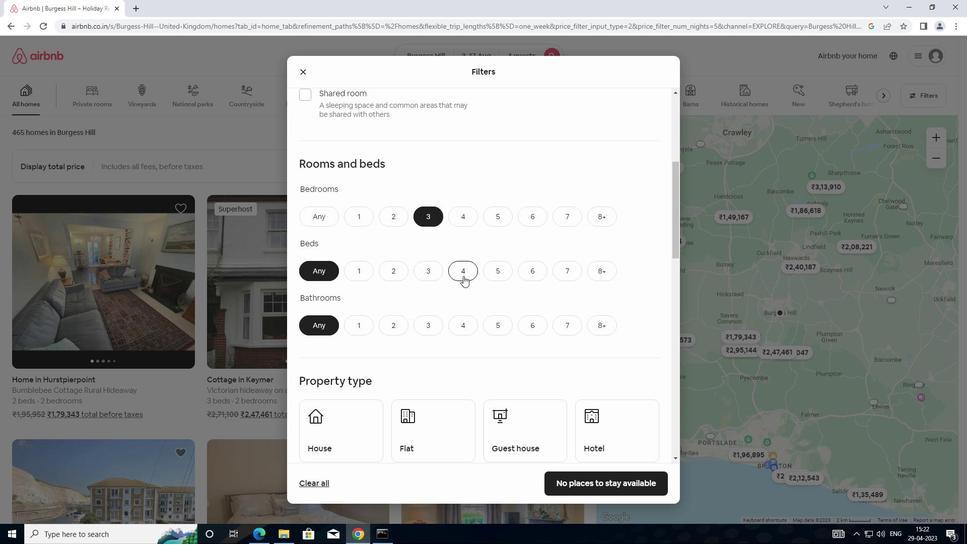 
Action: Mouse pressed left at (463, 276)
Screenshot: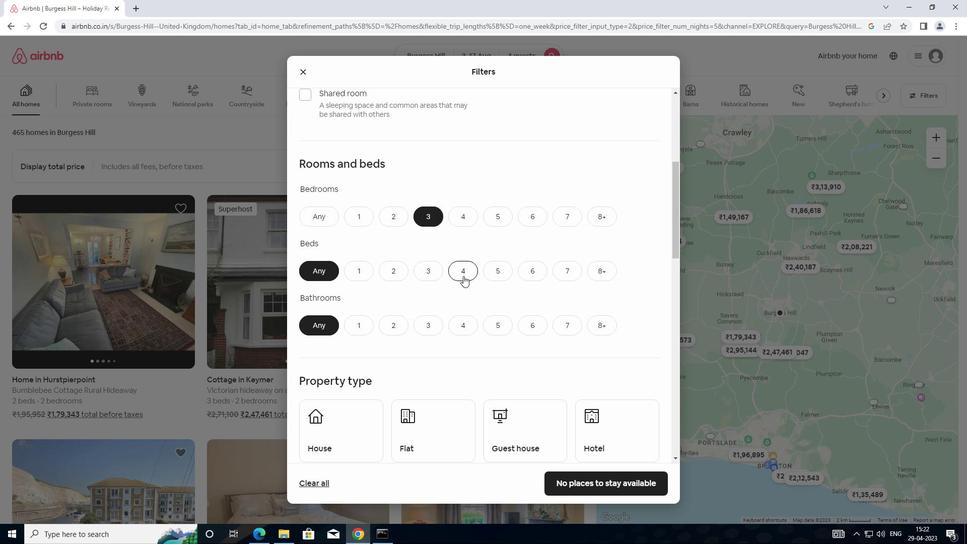 
Action: Mouse moved to (388, 324)
Screenshot: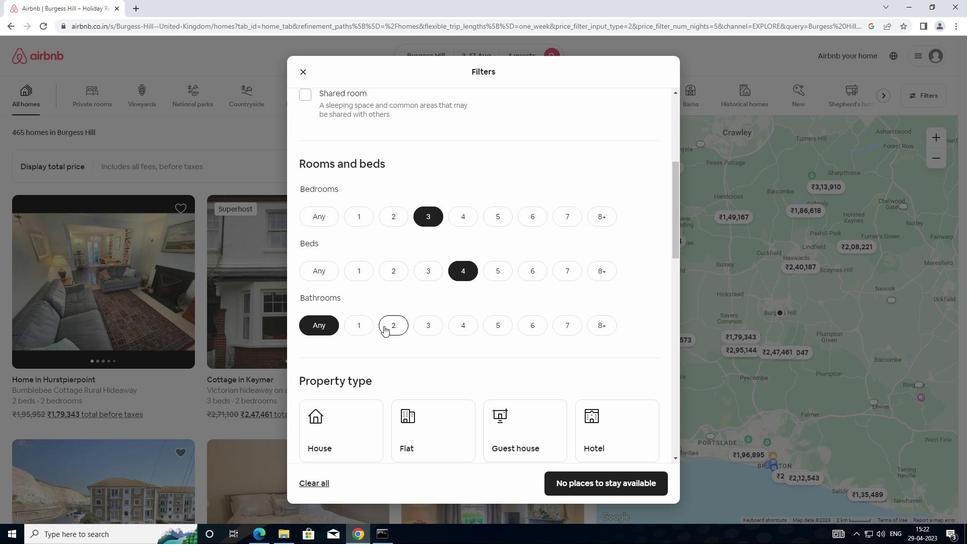 
Action: Mouse pressed left at (388, 324)
Screenshot: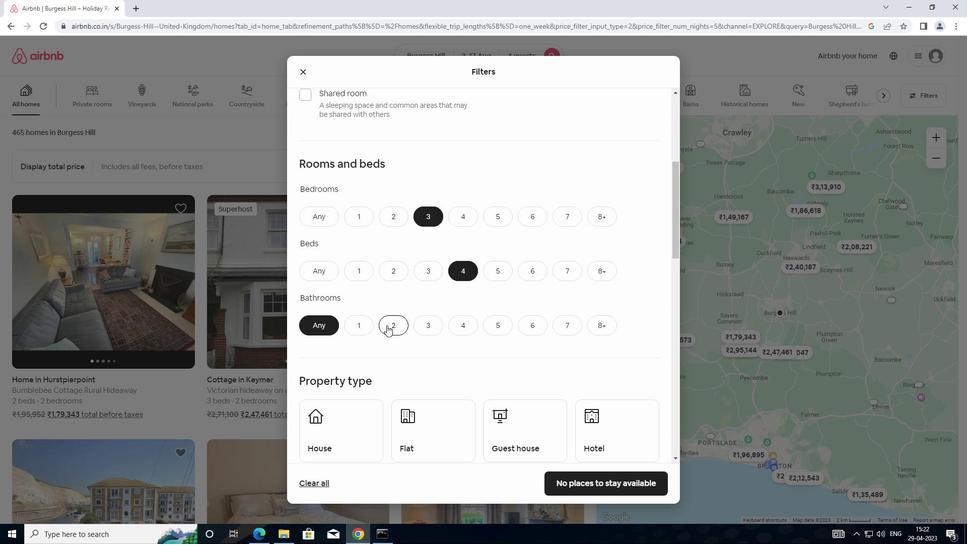 
Action: Mouse moved to (407, 329)
Screenshot: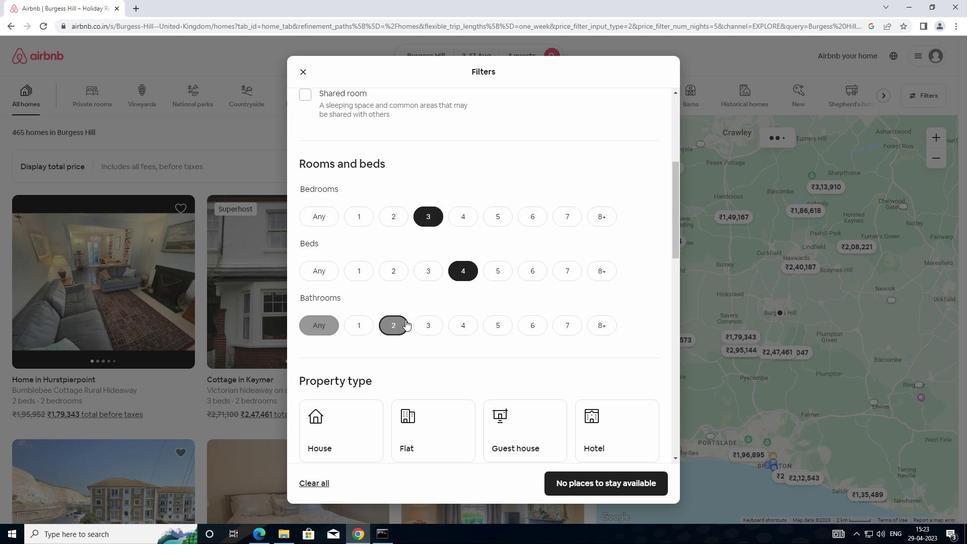 
Action: Mouse scrolled (407, 329) with delta (0, 0)
Screenshot: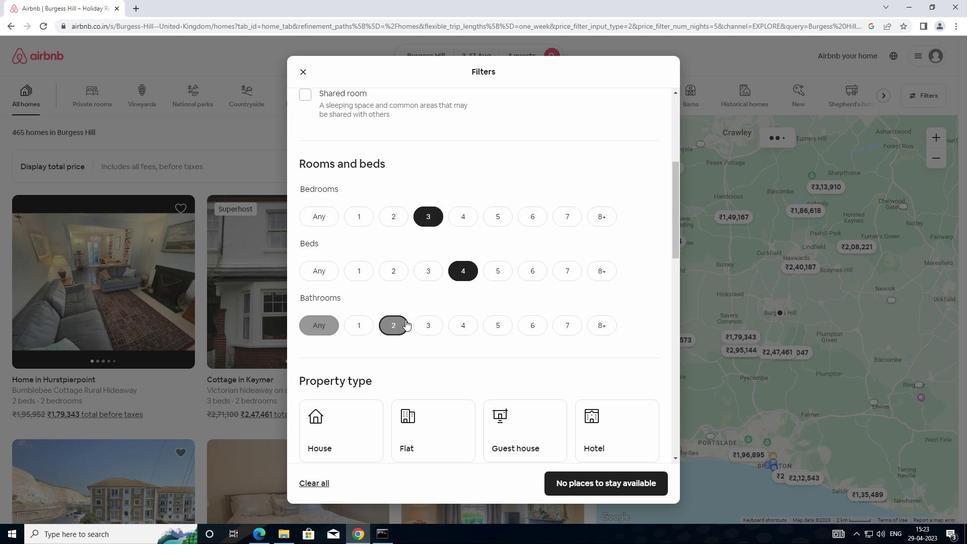 
Action: Mouse moved to (407, 334)
Screenshot: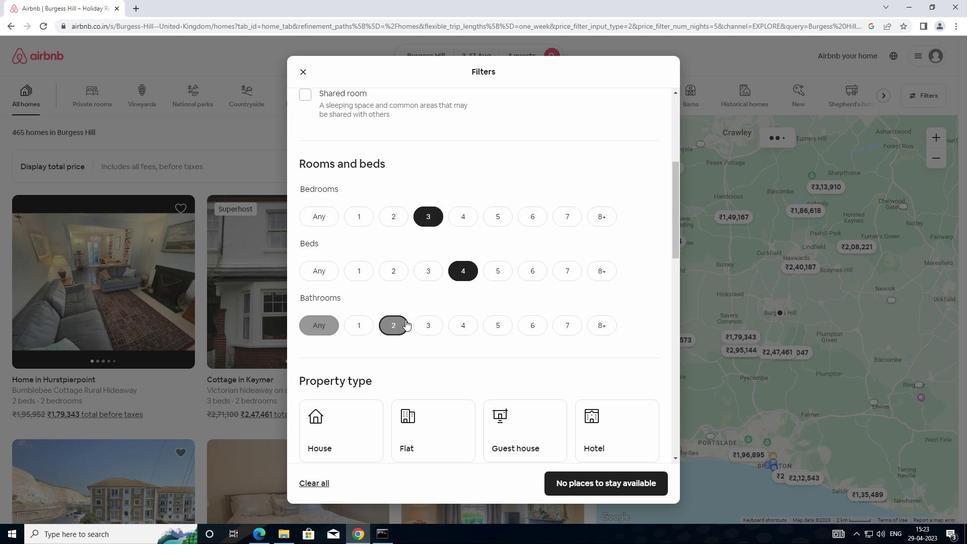 
Action: Mouse scrolled (407, 333) with delta (0, 0)
Screenshot: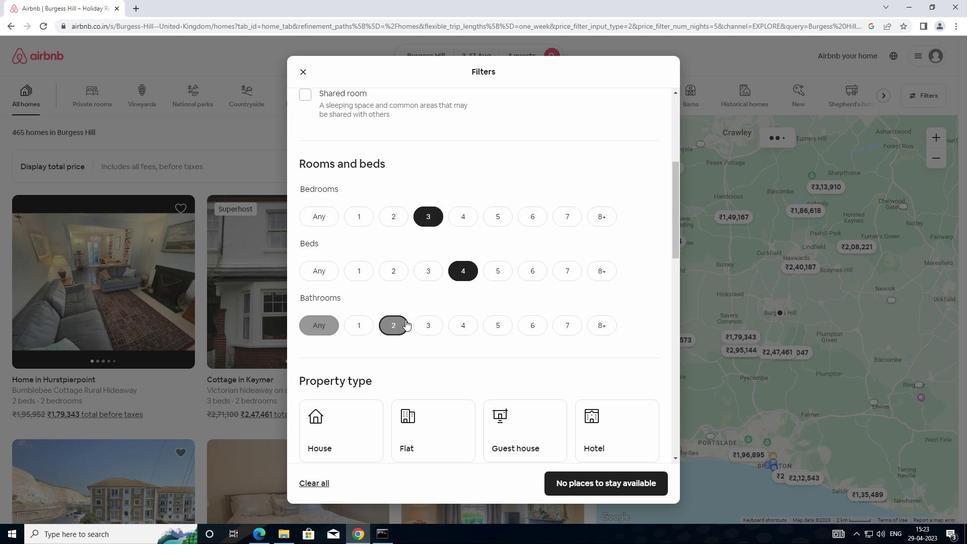 
Action: Mouse moved to (408, 335)
Screenshot: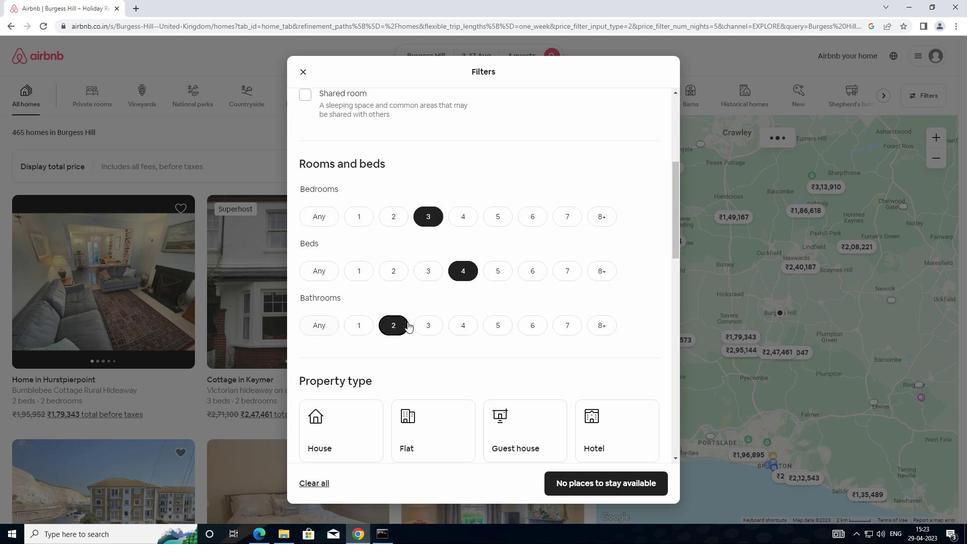 
Action: Mouse scrolled (408, 335) with delta (0, 0)
Screenshot: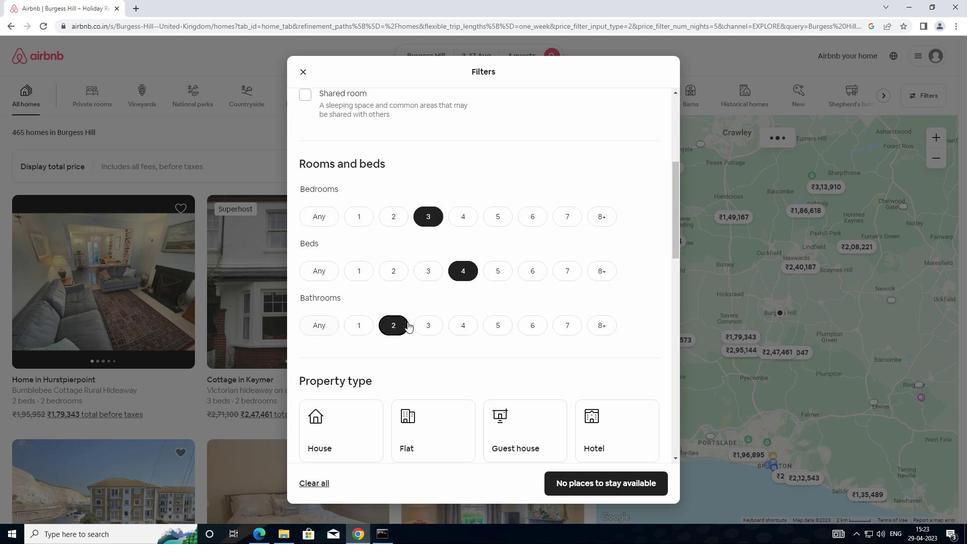 
Action: Mouse moved to (353, 277)
Screenshot: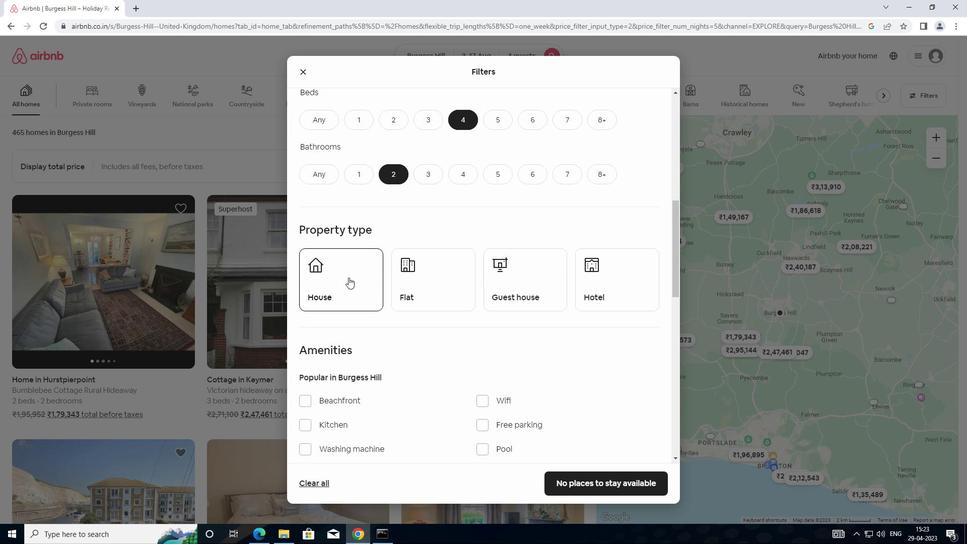 
Action: Mouse pressed left at (353, 277)
Screenshot: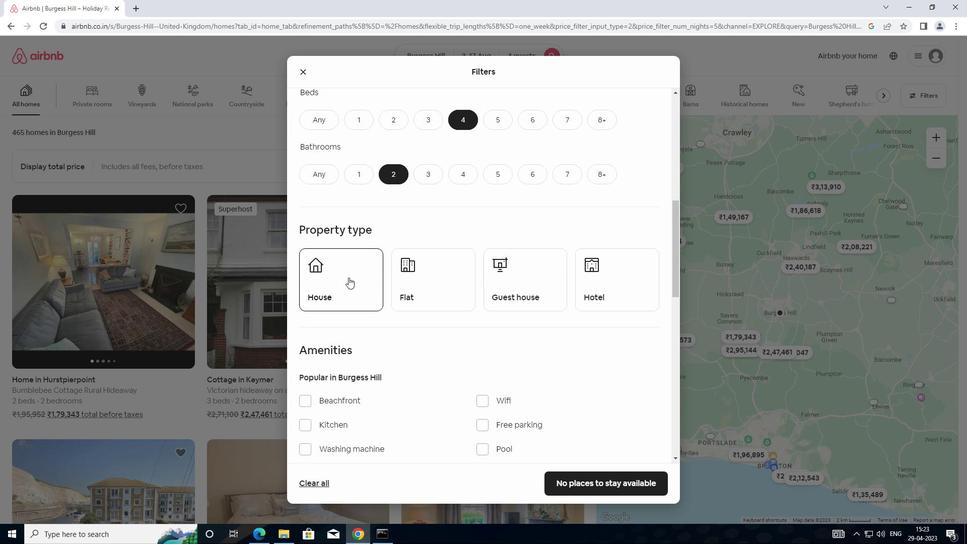 
Action: Mouse moved to (441, 284)
Screenshot: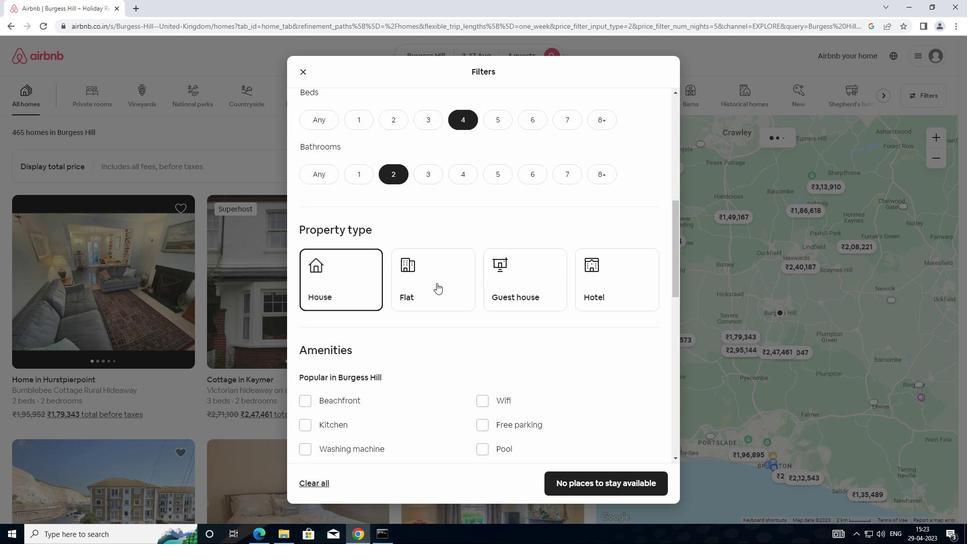 
Action: Mouse pressed left at (441, 284)
Screenshot: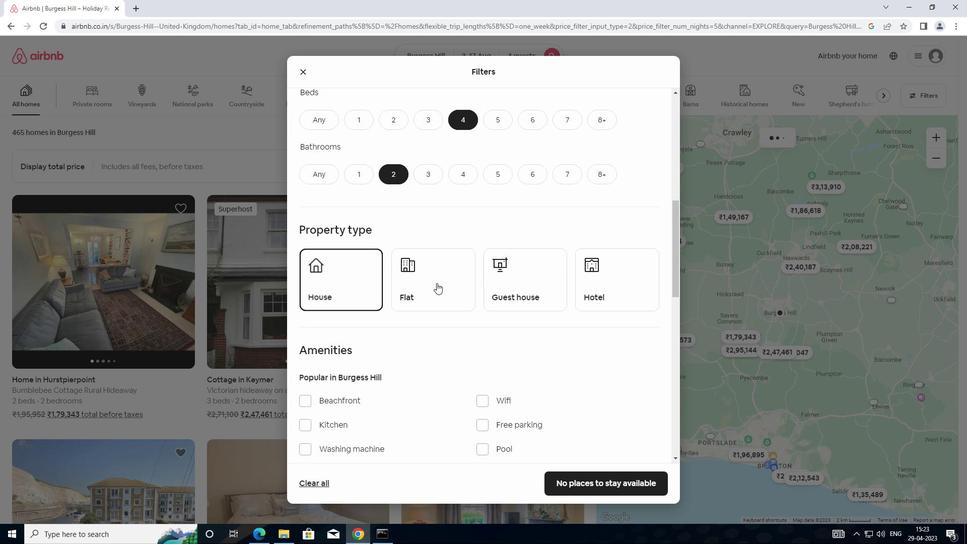 
Action: Mouse moved to (519, 287)
Screenshot: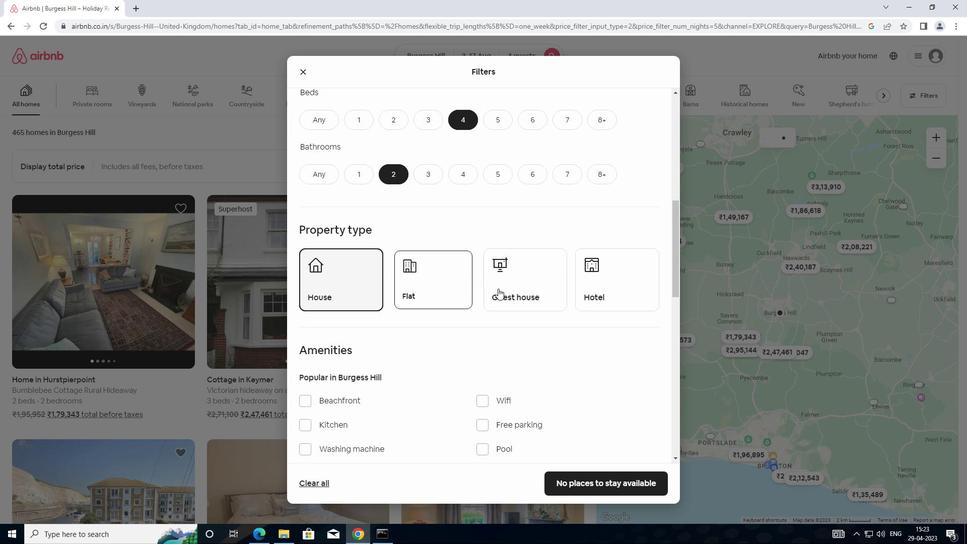 
Action: Mouse pressed left at (519, 287)
Screenshot: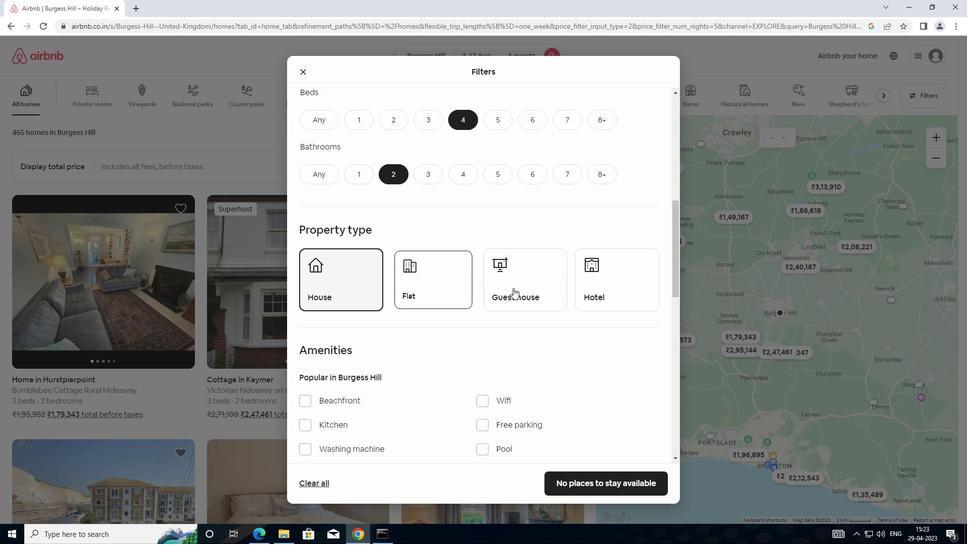 
Action: Mouse moved to (526, 286)
Screenshot: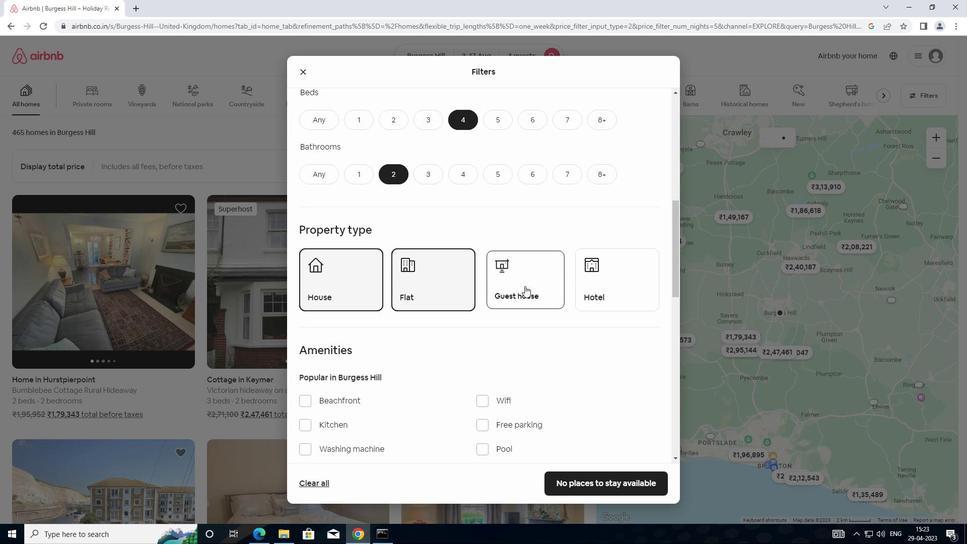 
Action: Mouse scrolled (526, 285) with delta (0, 0)
Screenshot: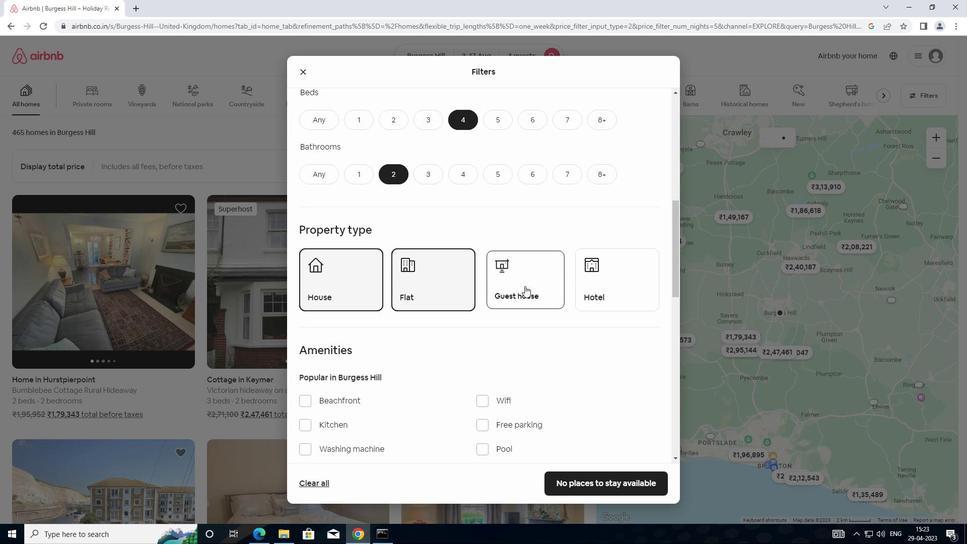 
Action: Mouse scrolled (526, 285) with delta (0, 0)
Screenshot: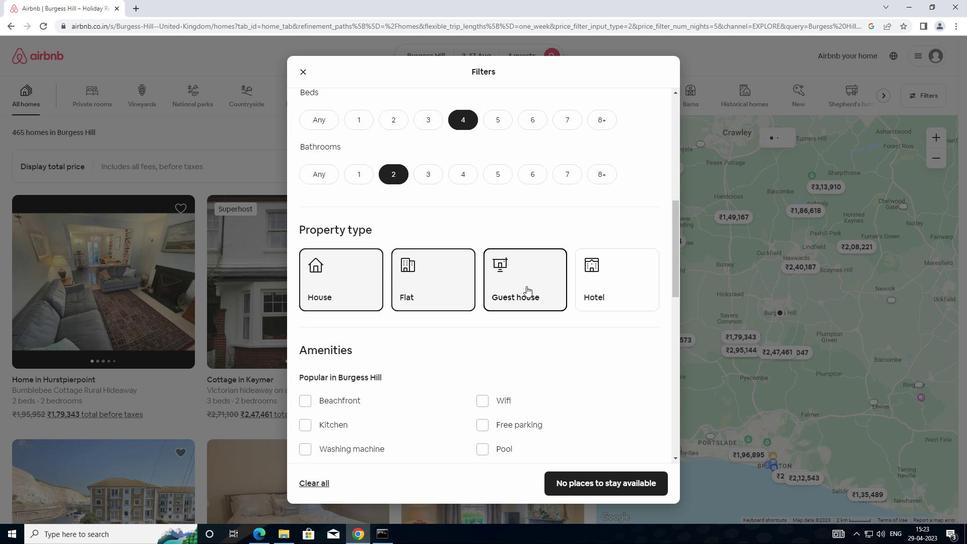 
Action: Mouse moved to (526, 286)
Screenshot: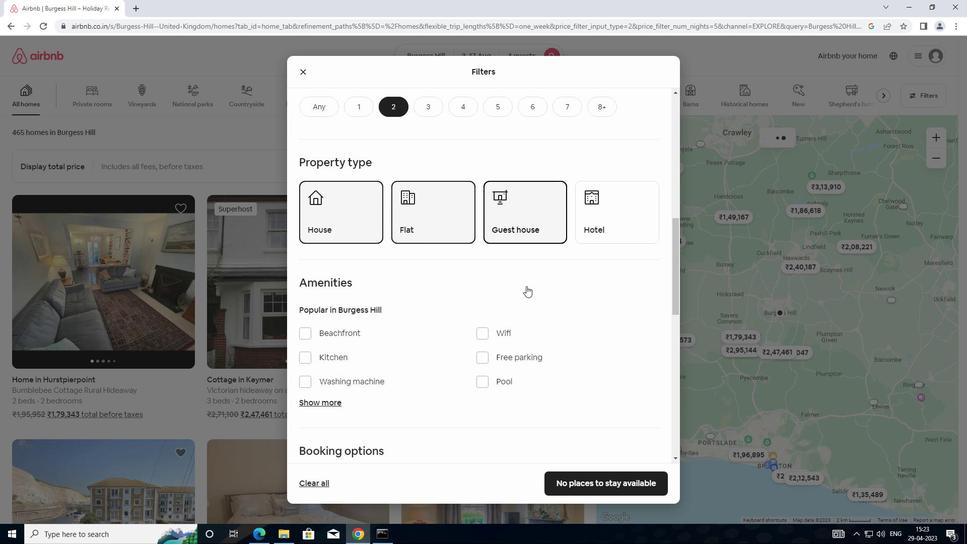 
Action: Mouse scrolled (526, 285) with delta (0, 0)
Screenshot: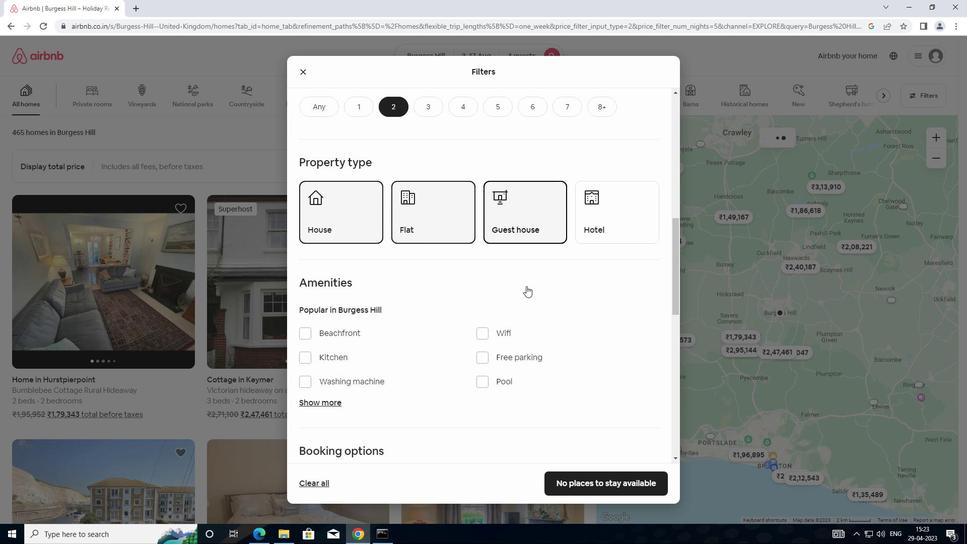 
Action: Mouse moved to (527, 286)
Screenshot: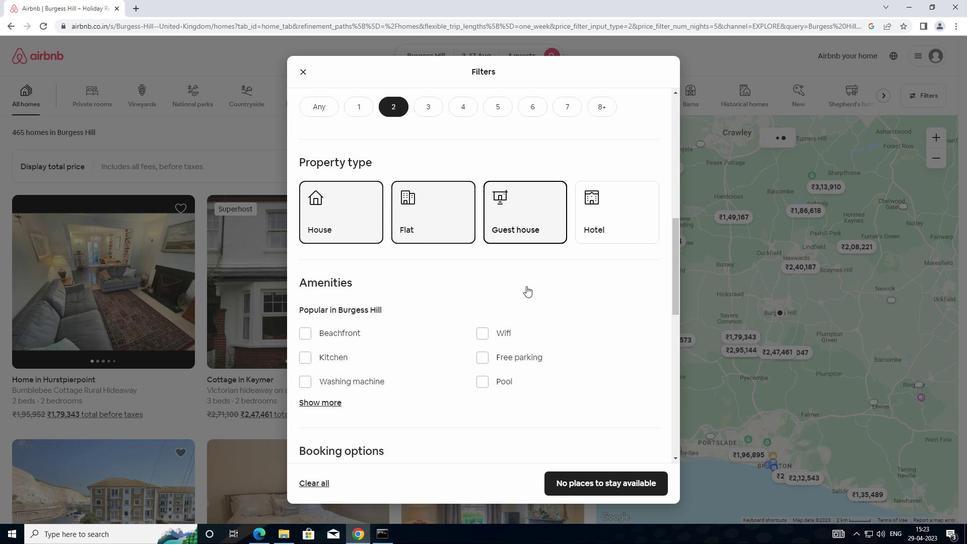 
Action: Mouse scrolled (527, 285) with delta (0, 0)
Screenshot: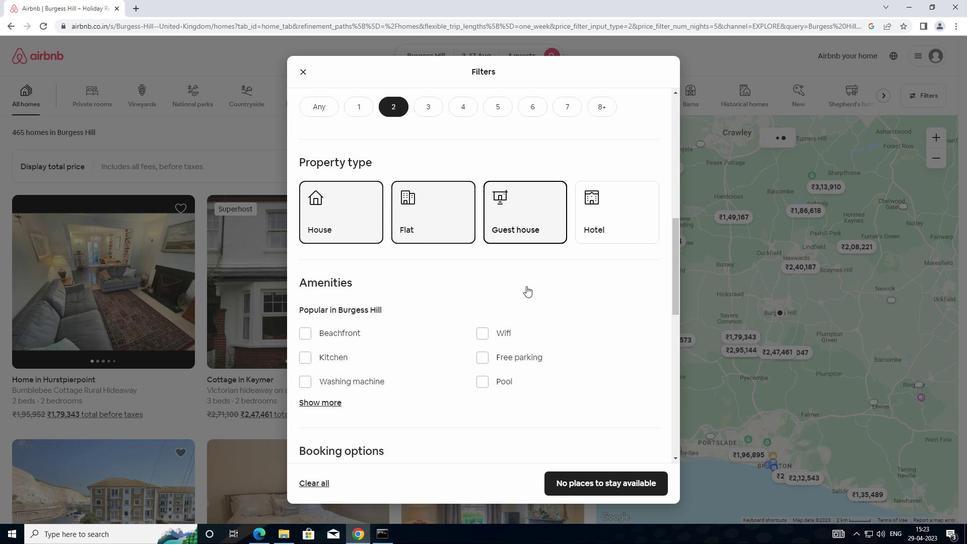 
Action: Mouse moved to (486, 201)
Screenshot: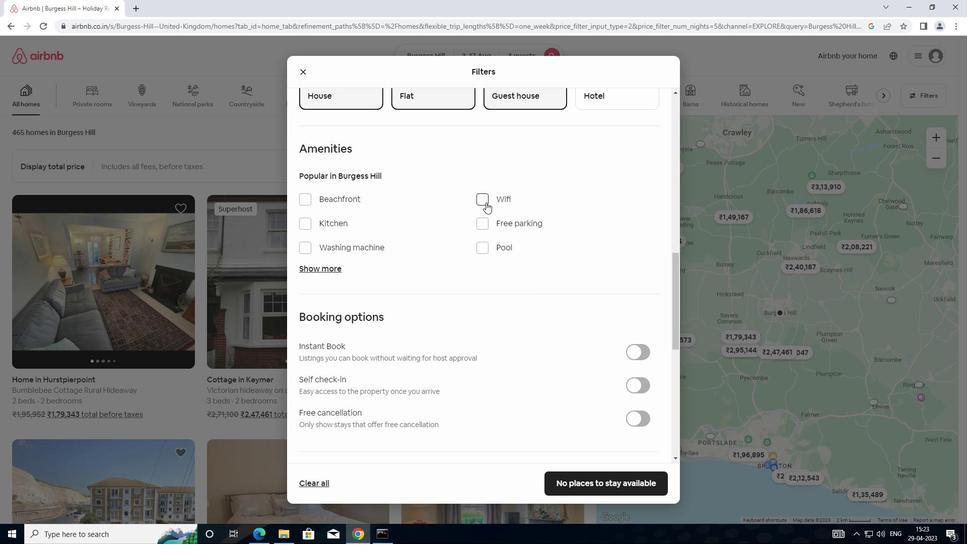 
Action: Mouse pressed left at (486, 201)
Screenshot: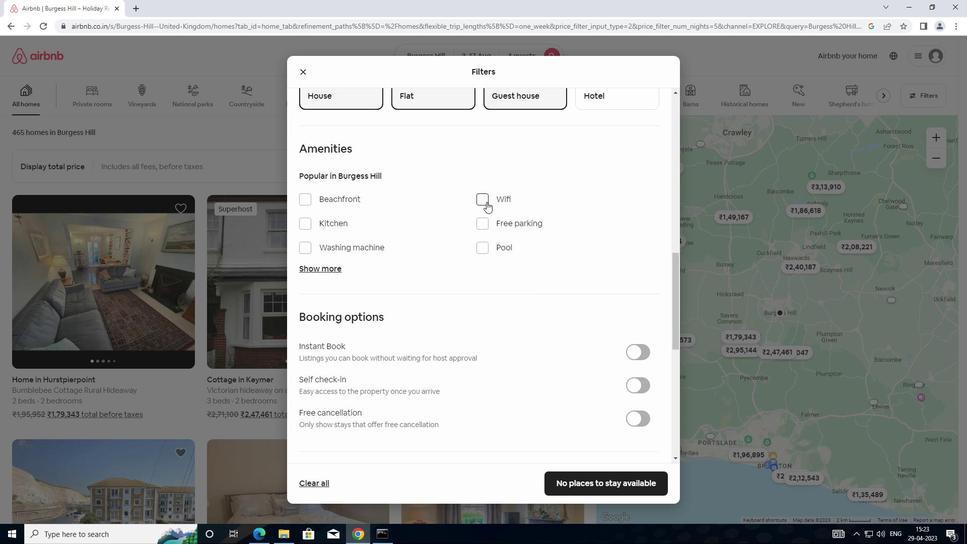
Action: Mouse moved to (646, 386)
Screenshot: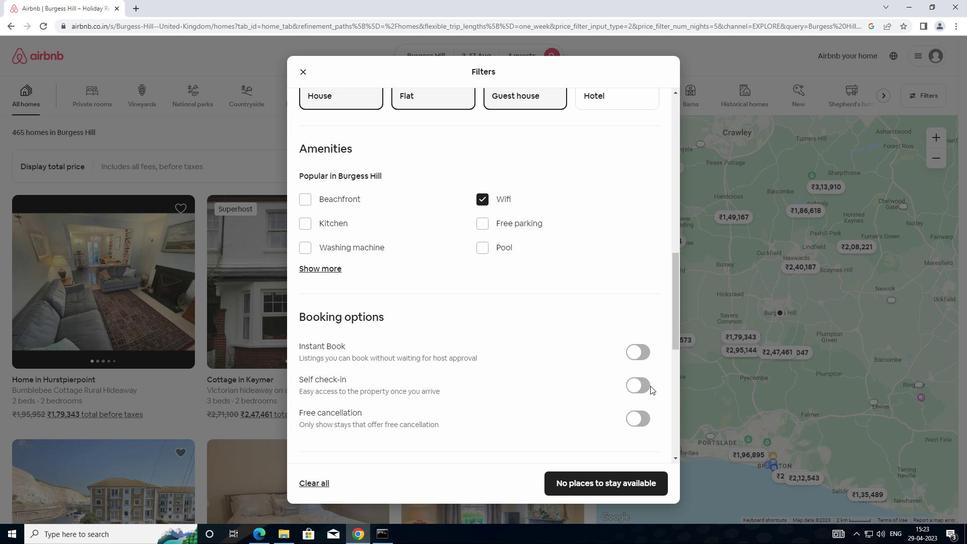 
Action: Mouse pressed left at (646, 386)
Screenshot: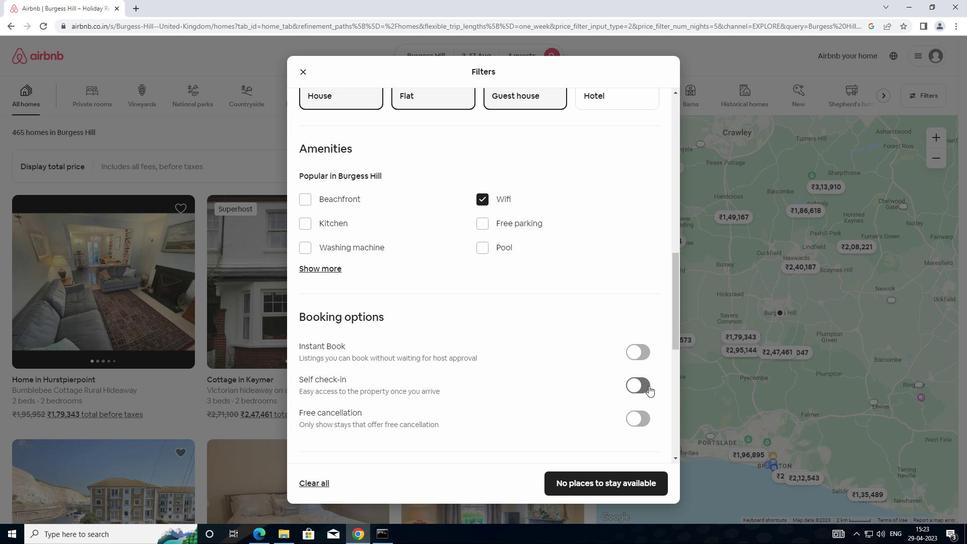 
Action: Mouse moved to (569, 393)
Screenshot: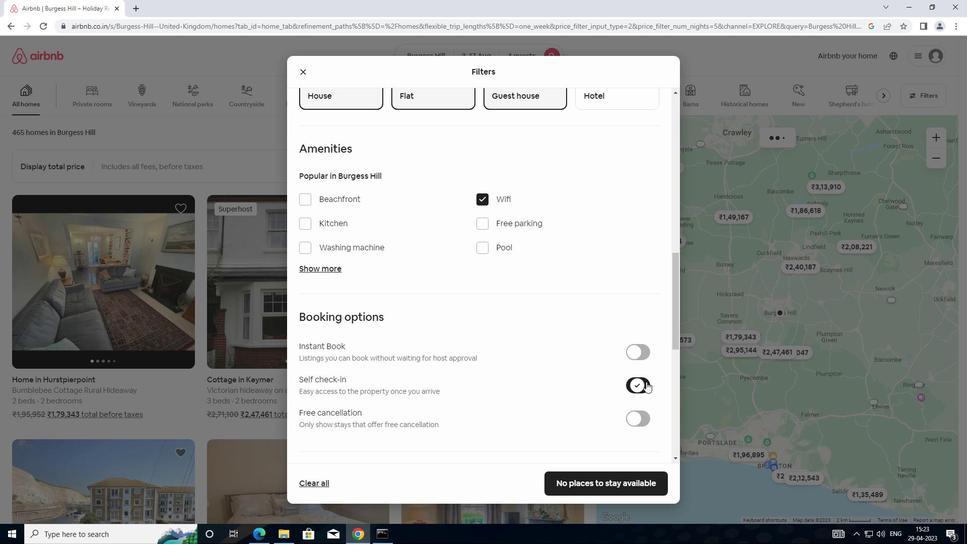 
Action: Mouse scrolled (569, 392) with delta (0, 0)
Screenshot: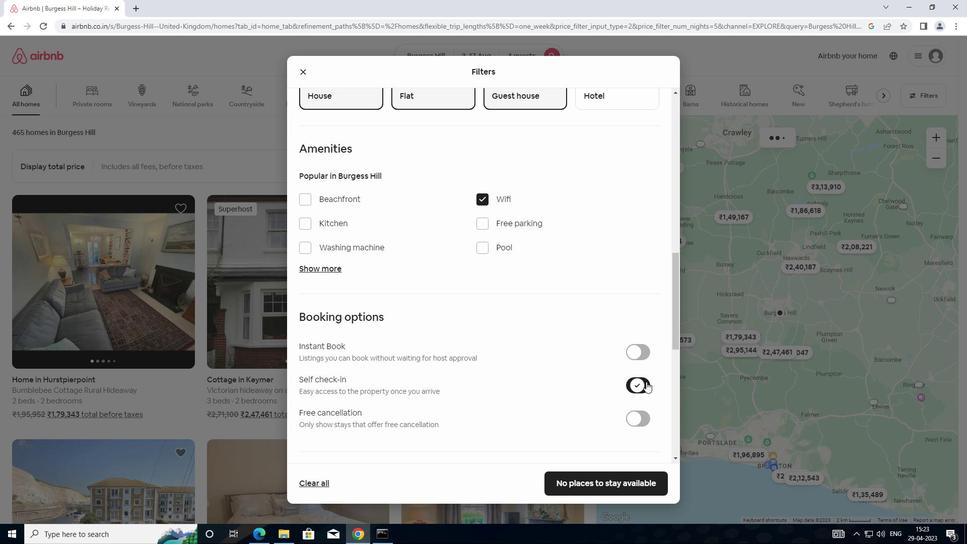 
Action: Mouse moved to (568, 393)
Screenshot: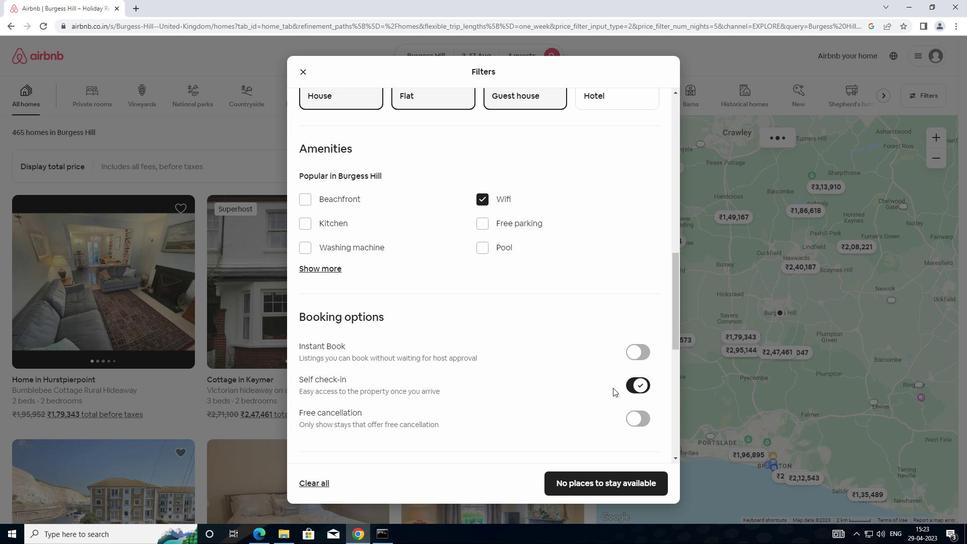 
Action: Mouse scrolled (568, 393) with delta (0, 0)
Screenshot: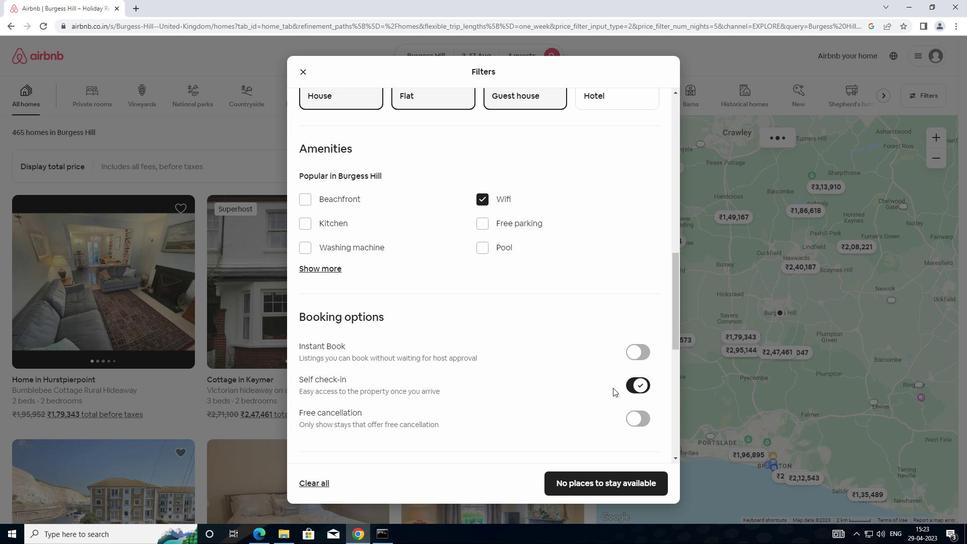 
Action: Mouse moved to (565, 393)
Screenshot: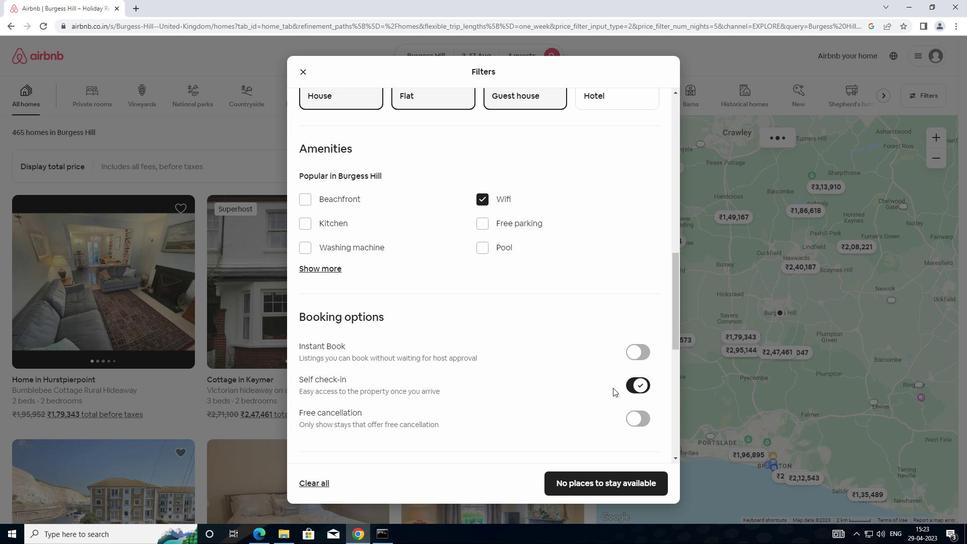 
Action: Mouse scrolled (565, 393) with delta (0, 0)
Screenshot: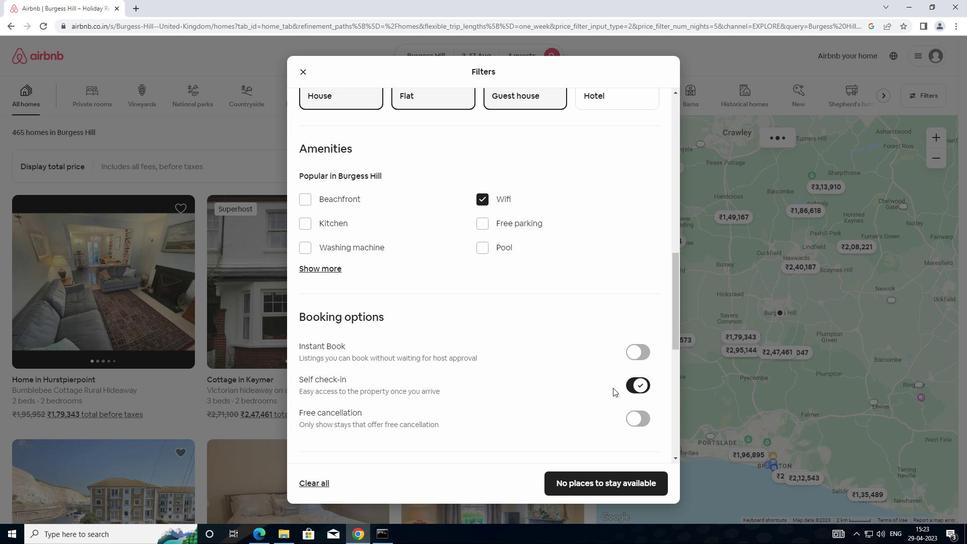 
Action: Mouse moved to (562, 392)
Screenshot: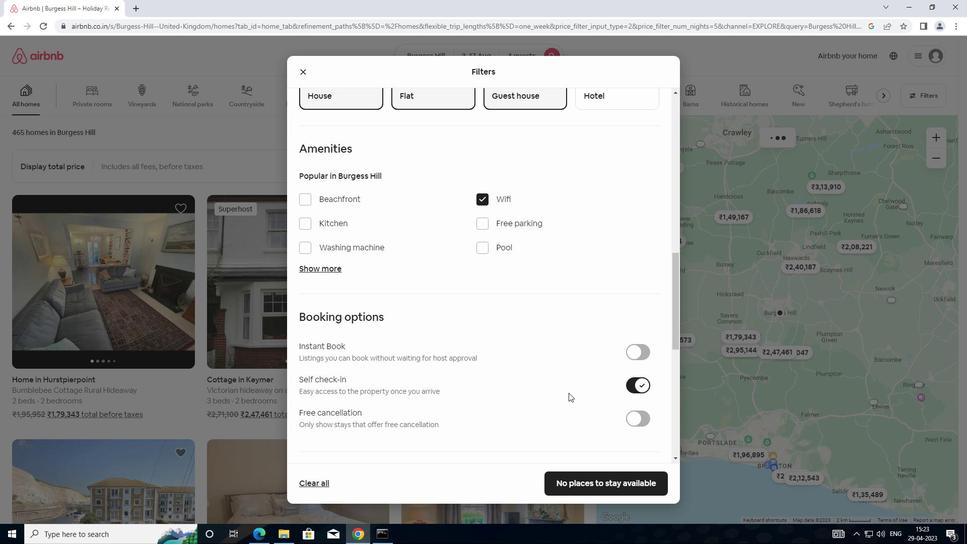 
Action: Mouse scrolled (562, 392) with delta (0, 0)
Screenshot: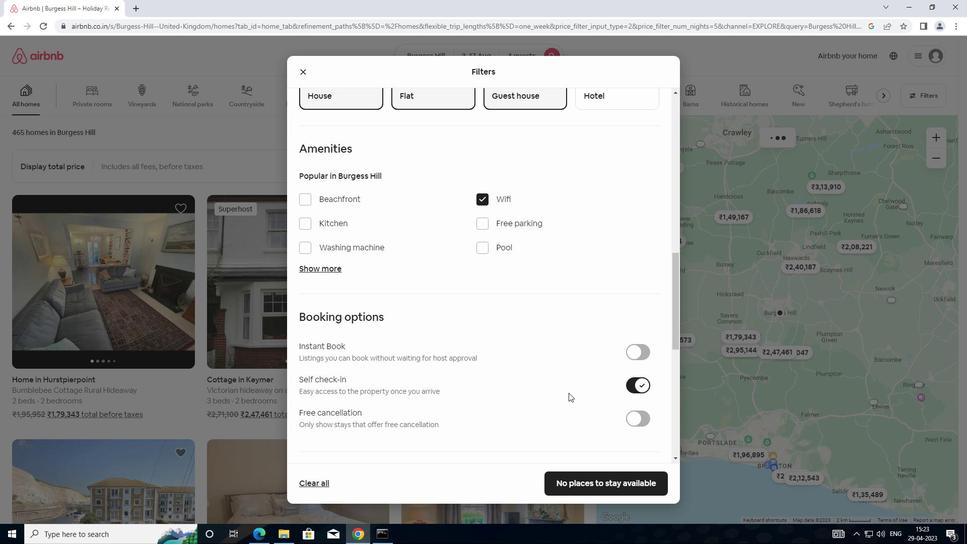 
Action: Mouse moved to (554, 381)
Screenshot: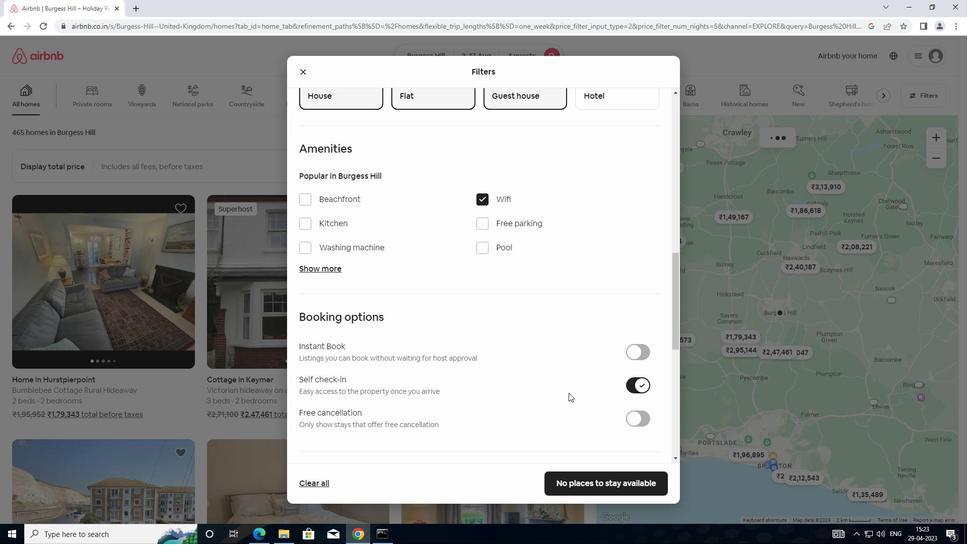 
Action: Mouse scrolled (554, 380) with delta (0, 0)
Screenshot: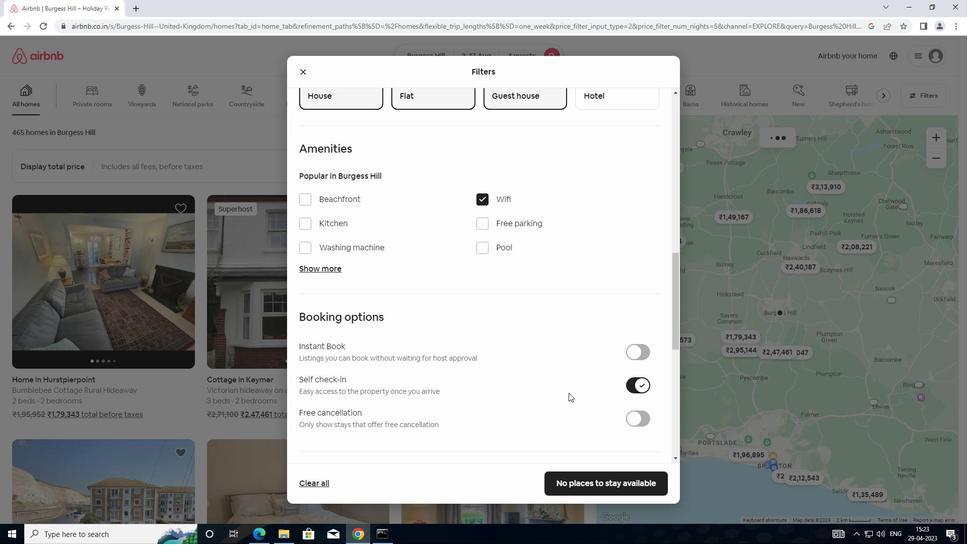 
Action: Mouse moved to (543, 368)
Screenshot: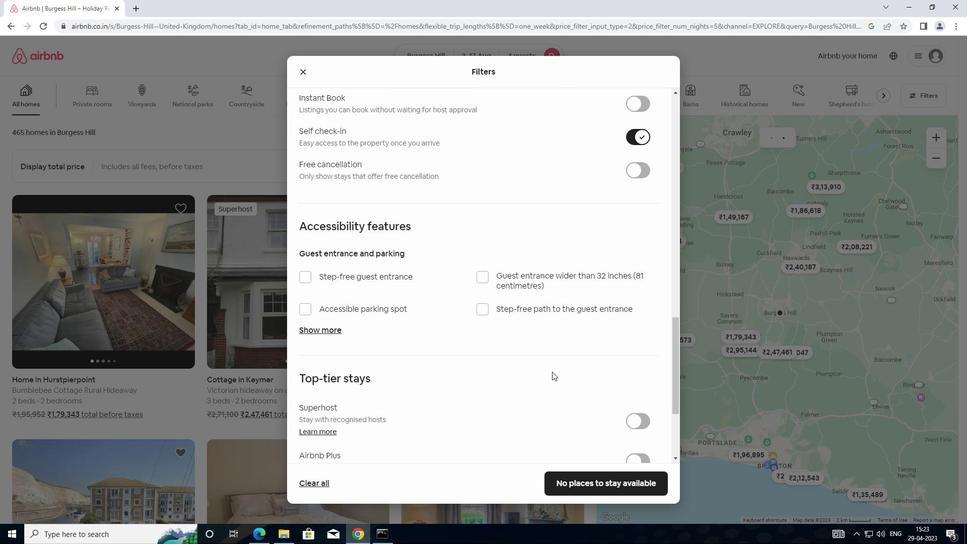 
Action: Mouse scrolled (543, 368) with delta (0, 0)
Screenshot: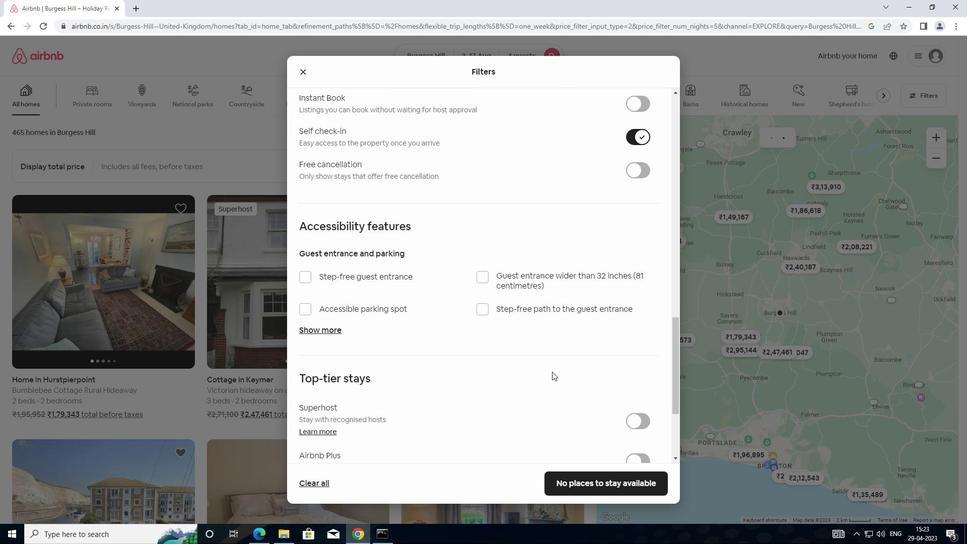 
Action: Mouse moved to (542, 369)
Screenshot: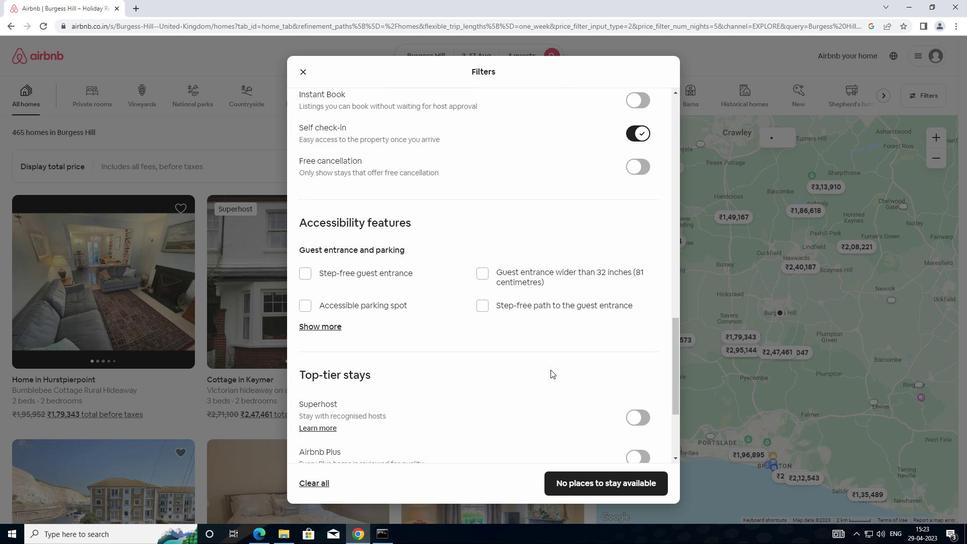 
Action: Mouse scrolled (542, 369) with delta (0, 0)
Screenshot: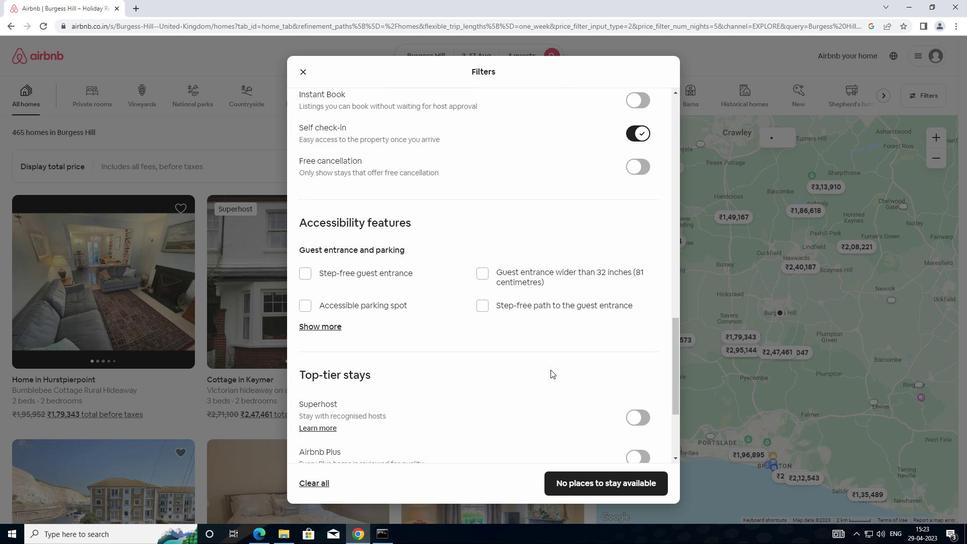 
Action: Mouse moved to (541, 371)
Screenshot: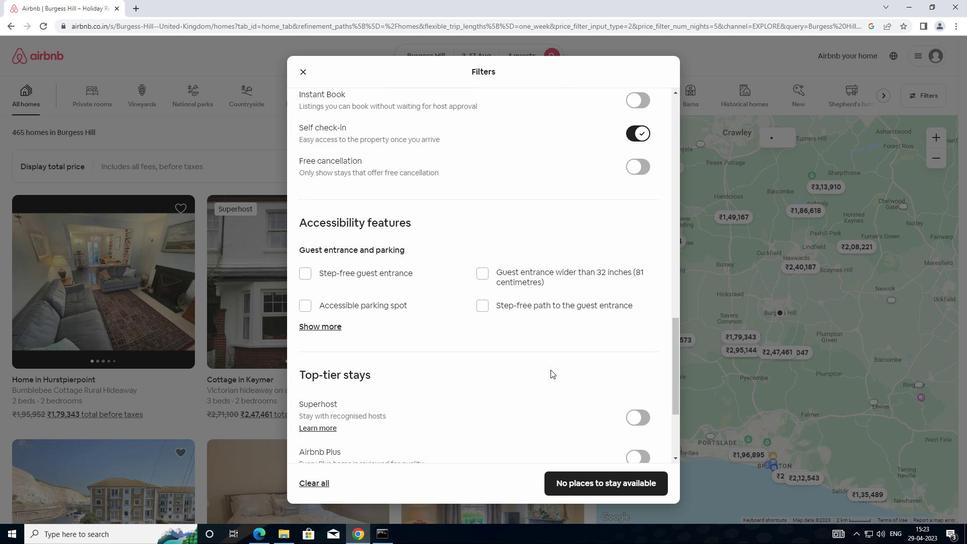 
Action: Mouse scrolled (541, 370) with delta (0, 0)
Screenshot: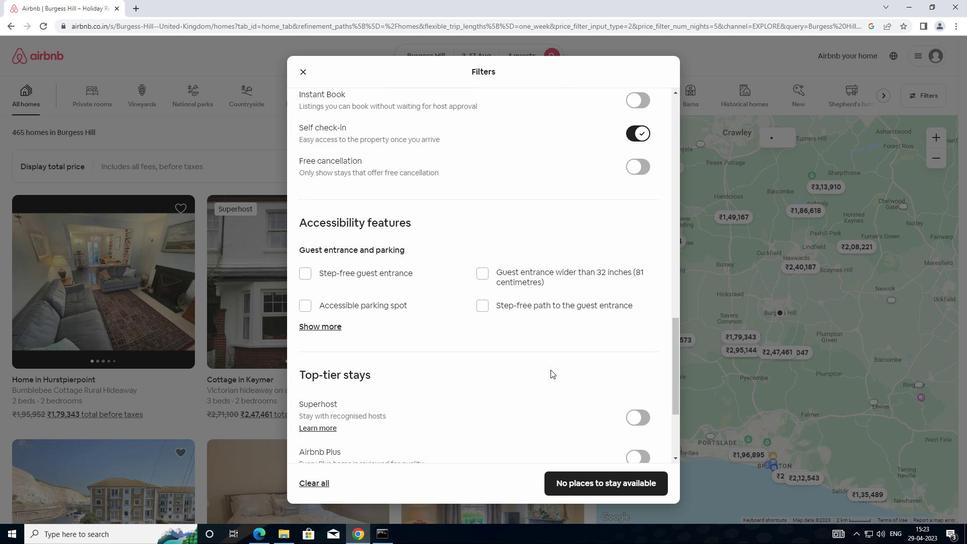 
Action: Mouse moved to (540, 371)
Screenshot: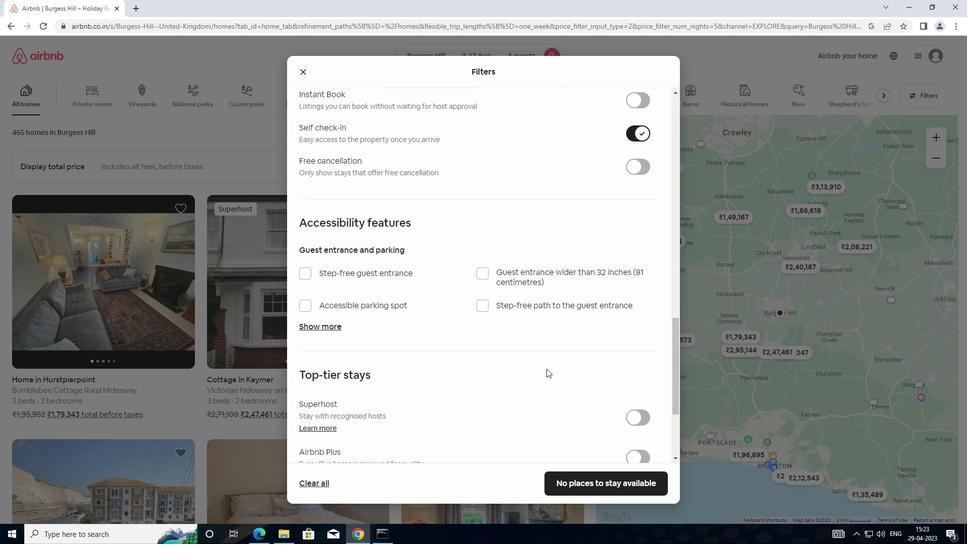 
Action: Mouse scrolled (540, 371) with delta (0, 0)
Screenshot: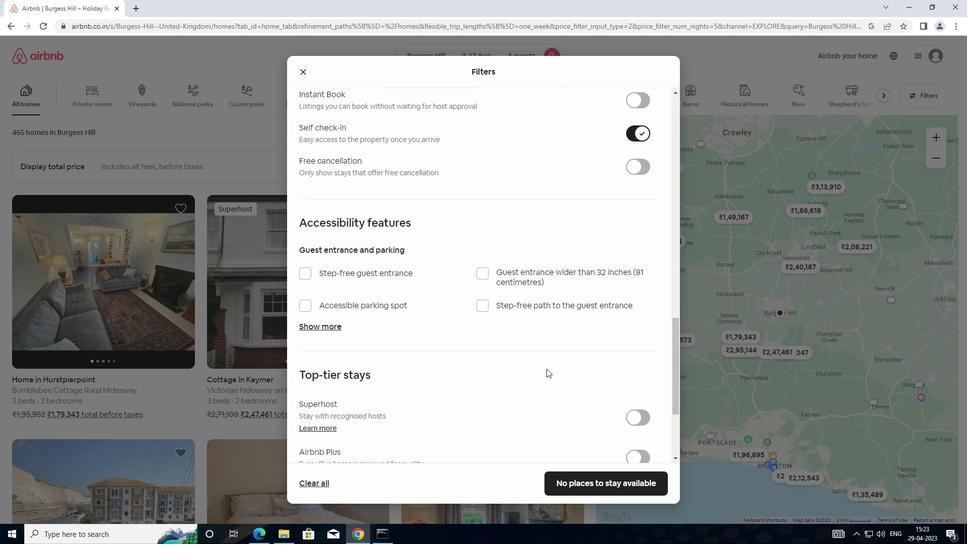 
Action: Mouse scrolled (540, 371) with delta (0, 0)
Screenshot: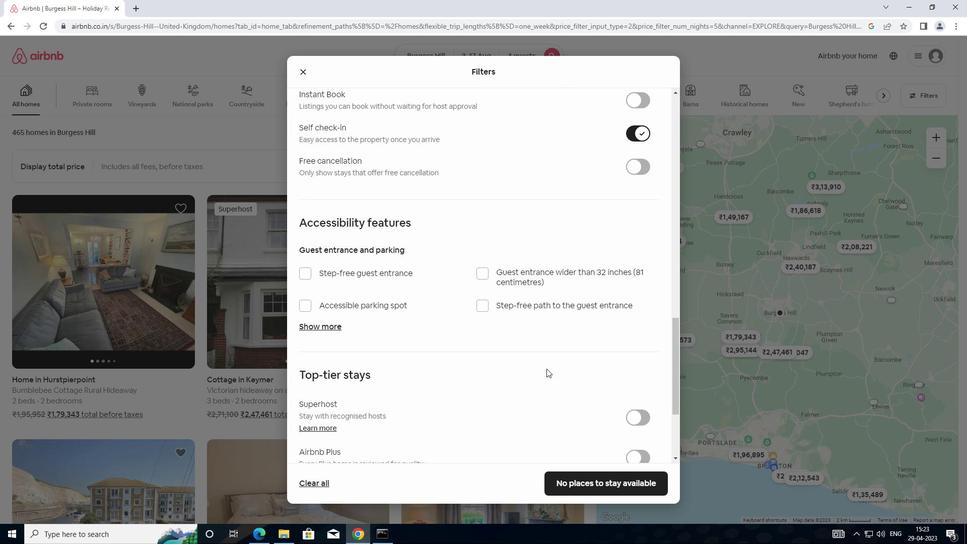 
Action: Mouse moved to (305, 391)
Screenshot: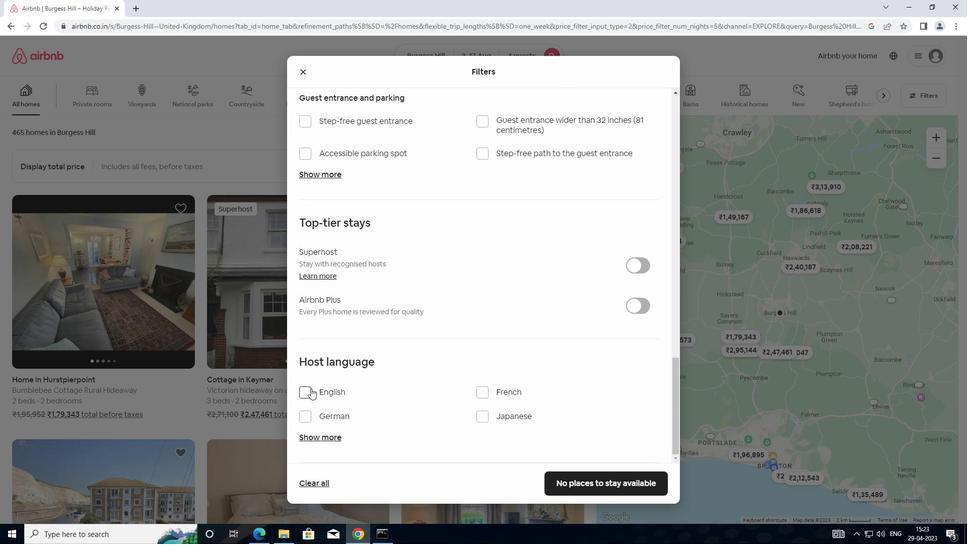 
Action: Mouse pressed left at (305, 391)
Screenshot: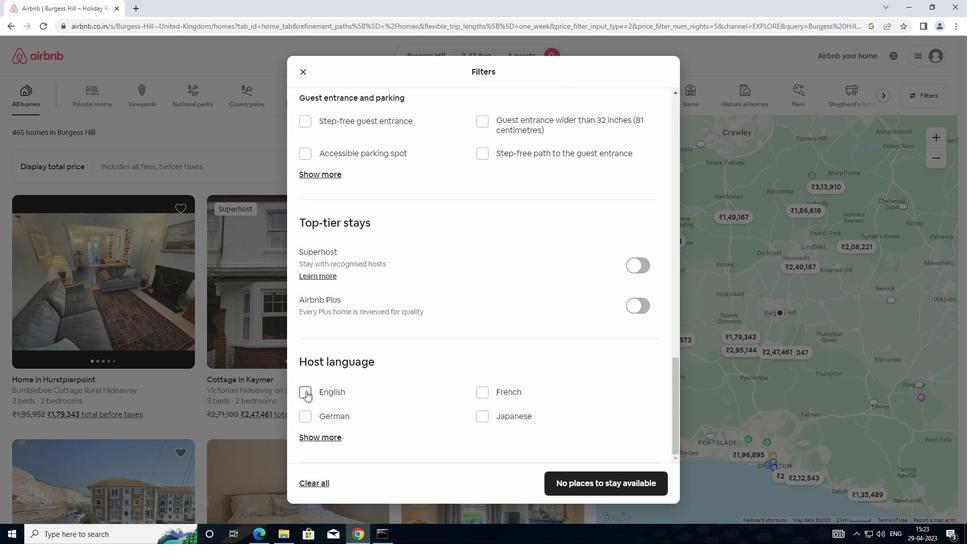 
Action: Mouse moved to (576, 431)
Screenshot: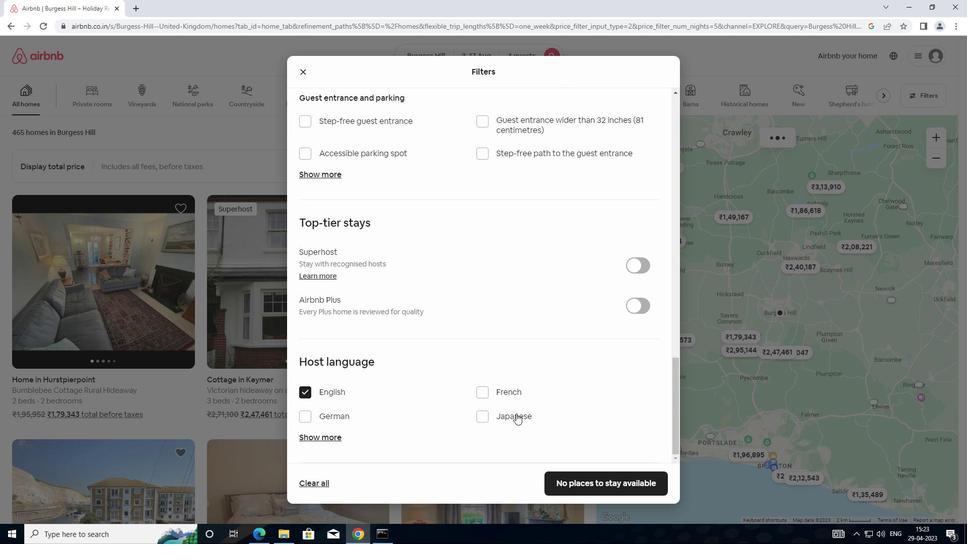 
Action: Mouse scrolled (576, 430) with delta (0, 0)
Screenshot: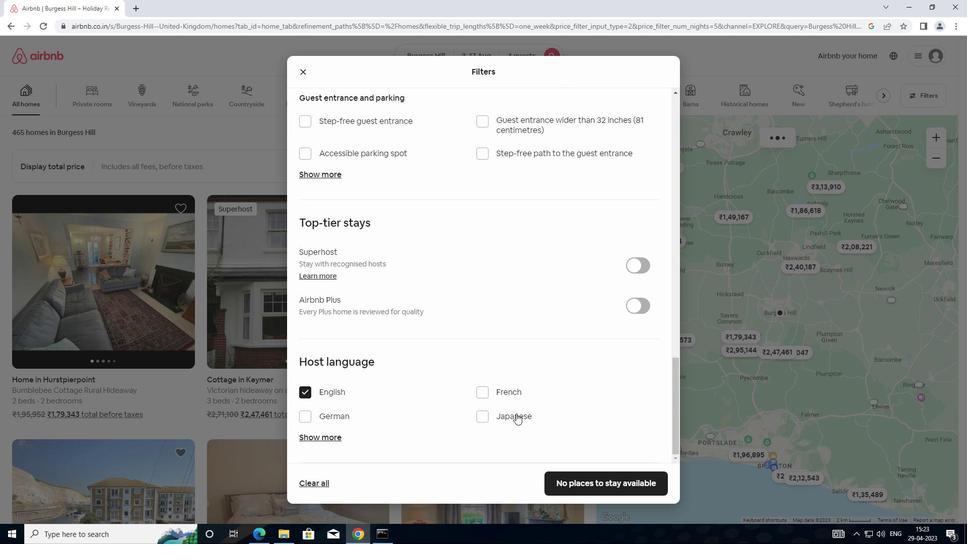 
Action: Mouse moved to (585, 435)
Screenshot: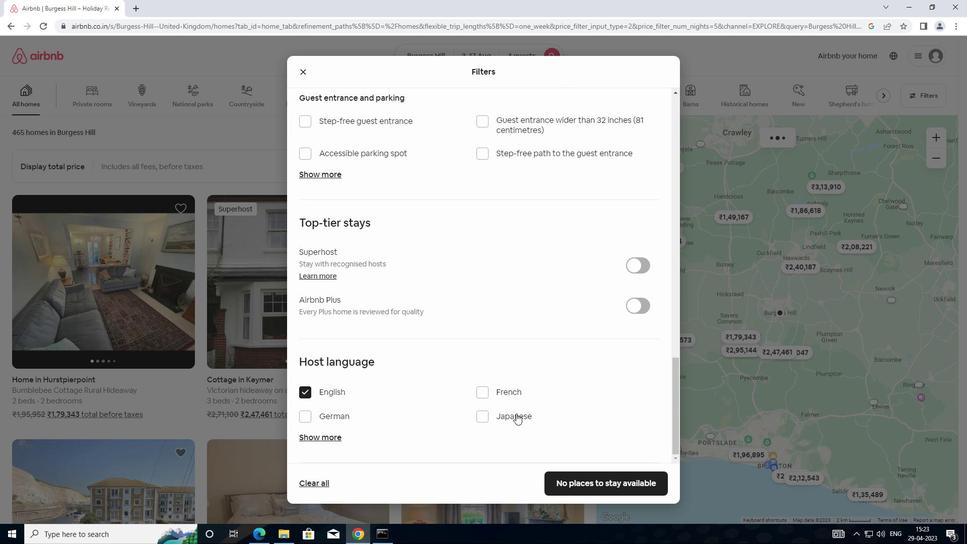 
Action: Mouse scrolled (585, 435) with delta (0, 0)
Screenshot: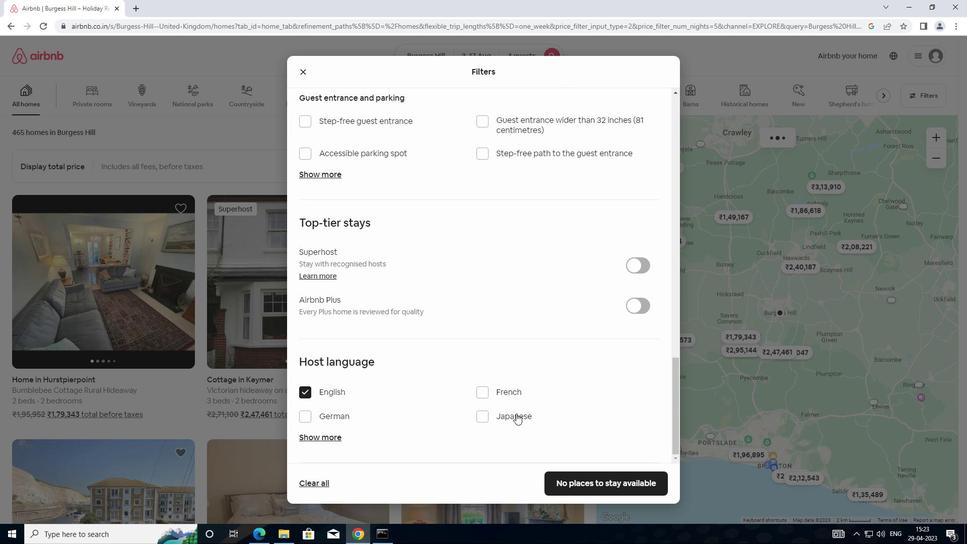 
Action: Mouse moved to (588, 435)
Screenshot: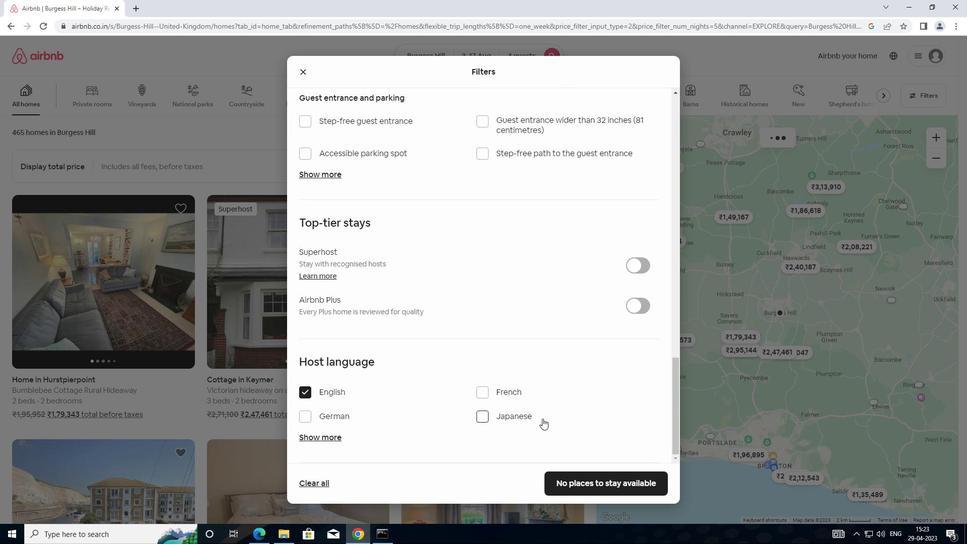 
Action: Mouse scrolled (588, 435) with delta (0, 0)
Screenshot: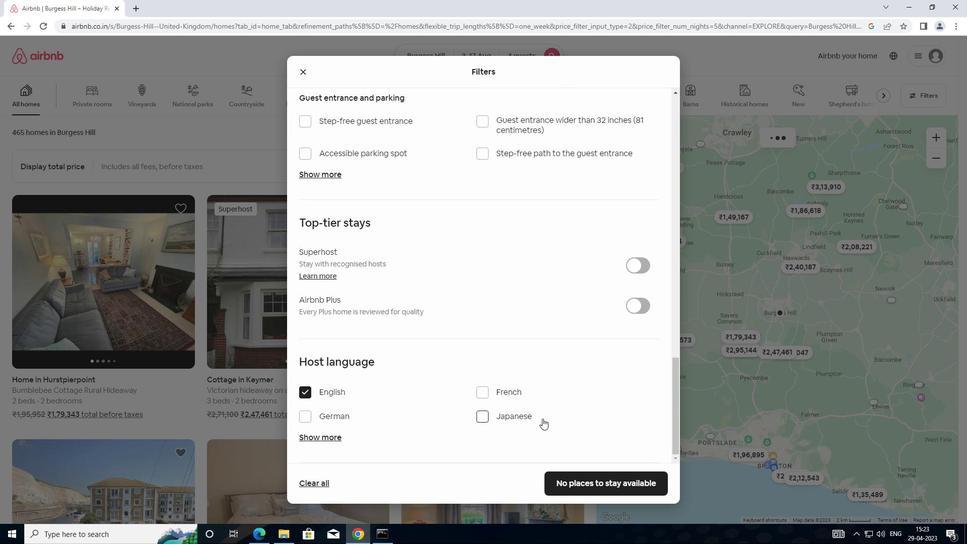
Action: Mouse moved to (578, 488)
Screenshot: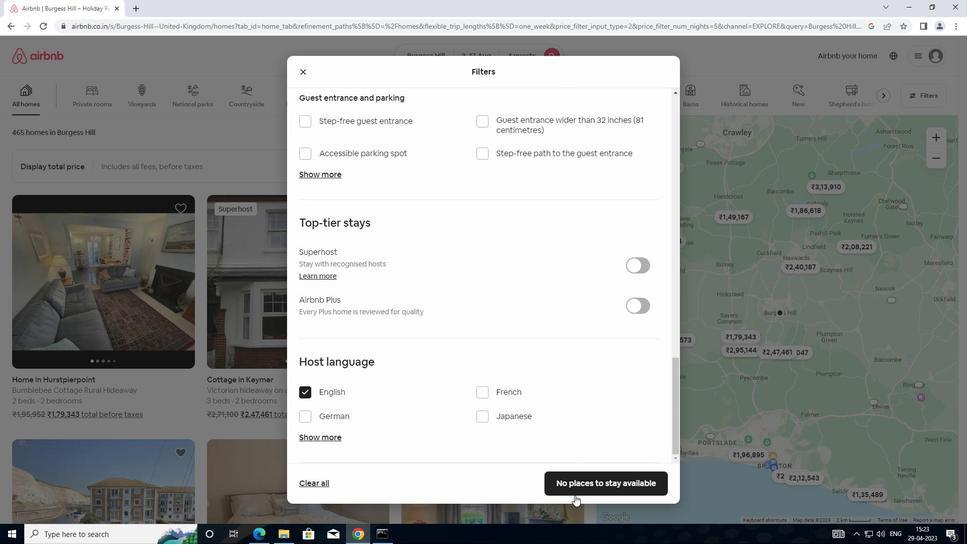 
Action: Mouse pressed left at (578, 488)
Screenshot: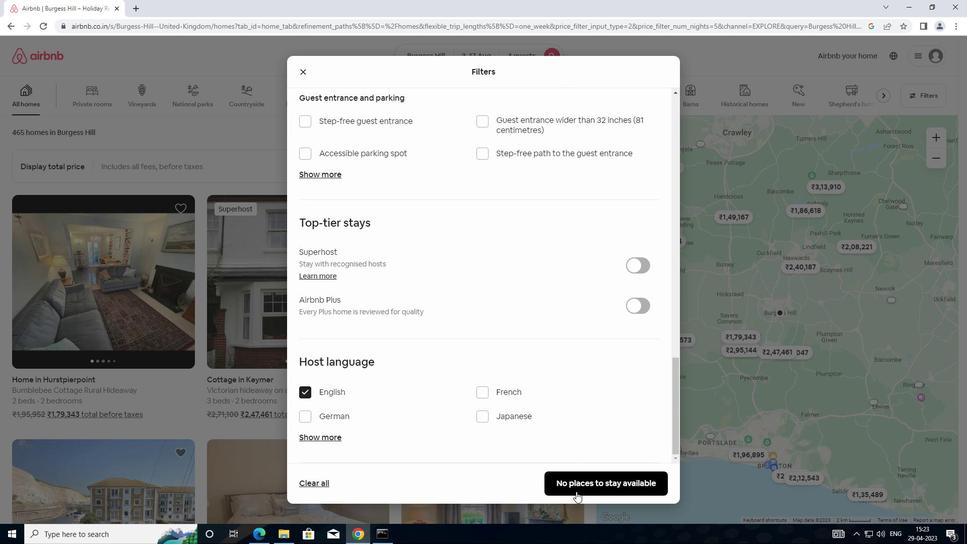 
Action: Mouse moved to (584, 485)
Screenshot: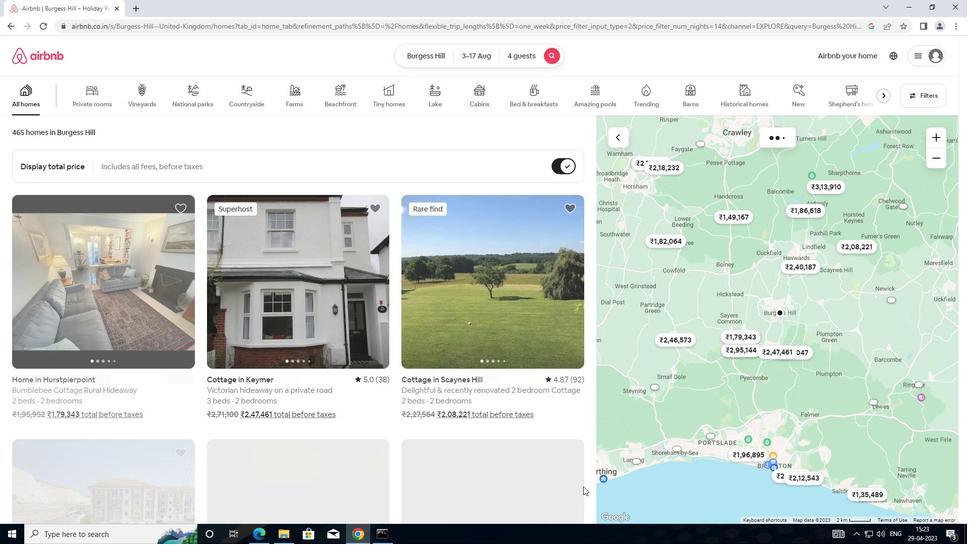 
